 Task: Look for space in Creil, France from 5th June, 2023 to 16th June, 2023 for 2 adults in price range Rs.14000 to Rs.18000. Place can be entire place with 1  bedroom having 1 bed and 1 bathroom. Property type can be house, flat, guest house, hotel. Amenities needed are: wifi, washing machine. Booking option can be shelf check-in. Required host language is English.
Action: Mouse moved to (385, 98)
Screenshot: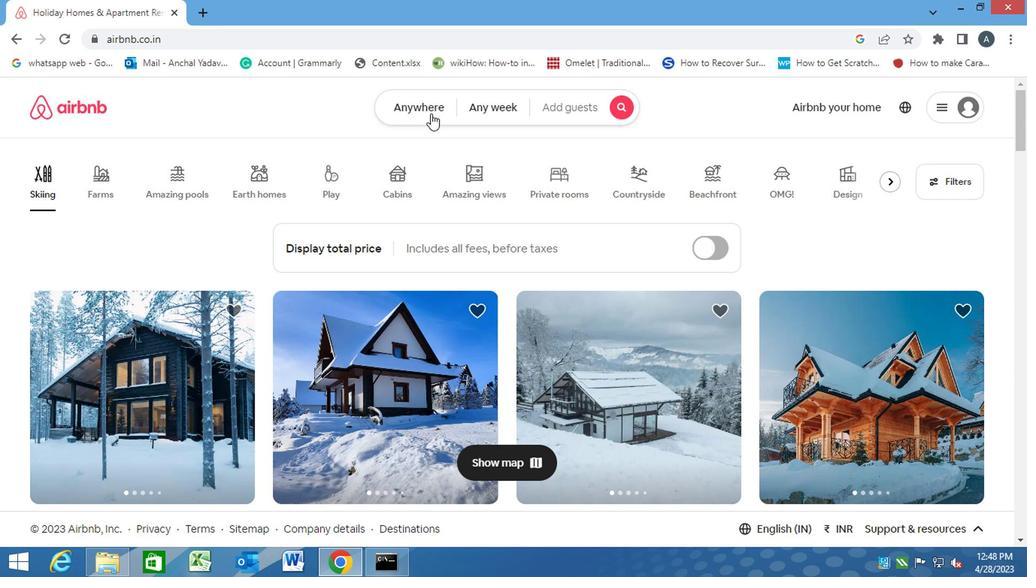 
Action: Mouse pressed left at (385, 98)
Screenshot: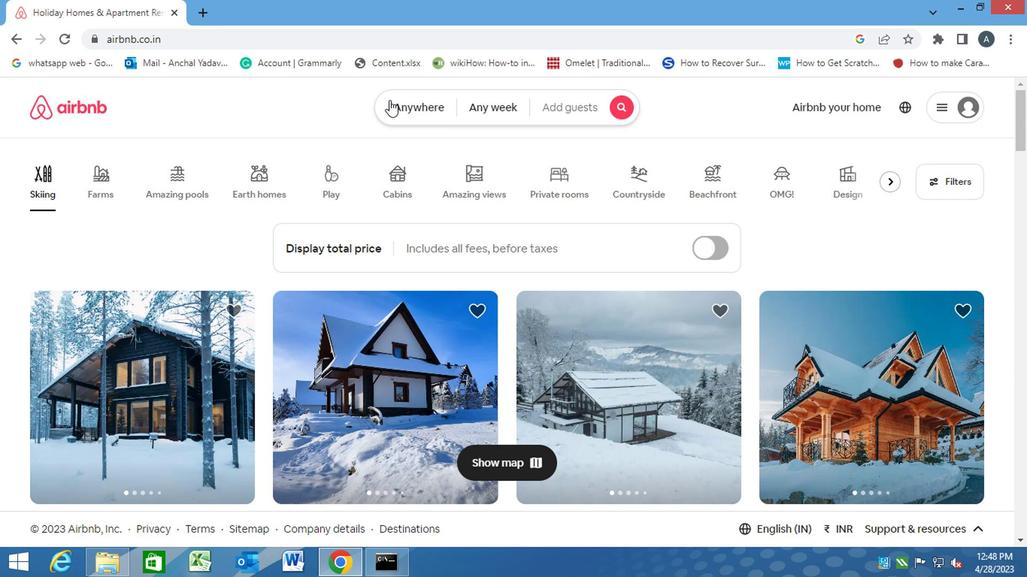 
Action: Mouse moved to (404, 150)
Screenshot: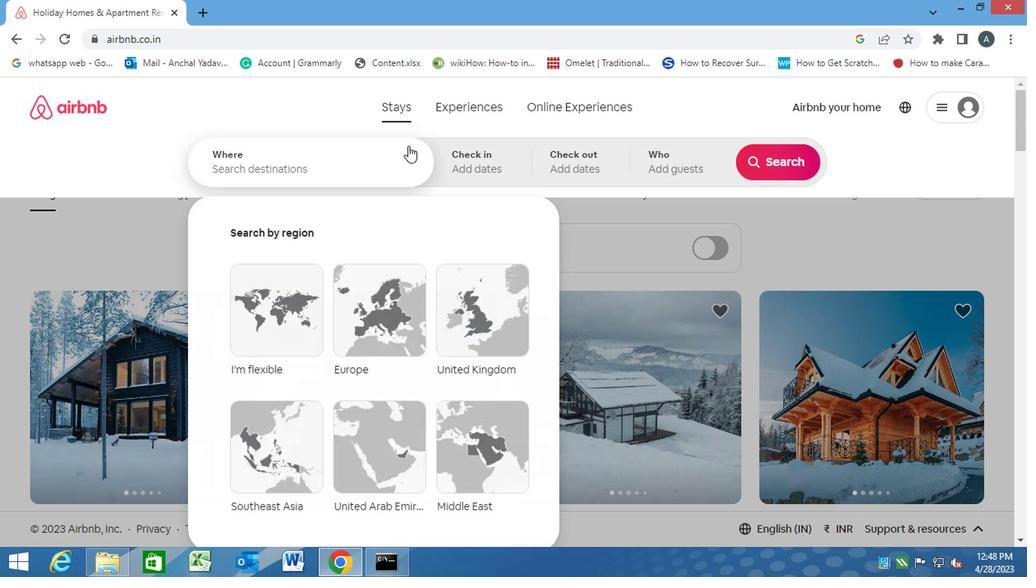 
Action: Mouse pressed left at (404, 150)
Screenshot: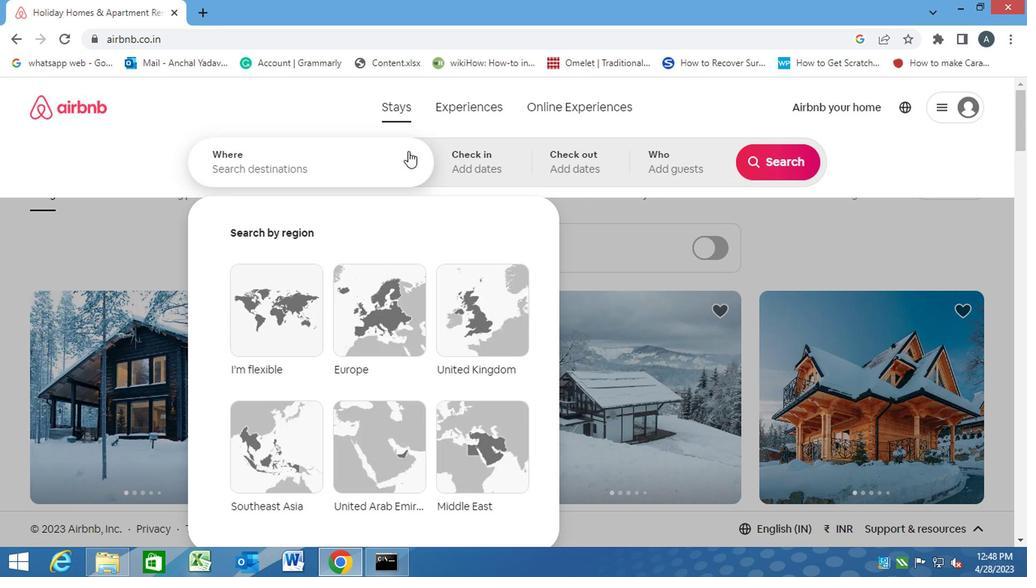 
Action: Key pressed c<Key.caps_lock>reil,<Key.space><Key.caps_lock>f<Key.caps_lock>rance<Key.enter>
Screenshot: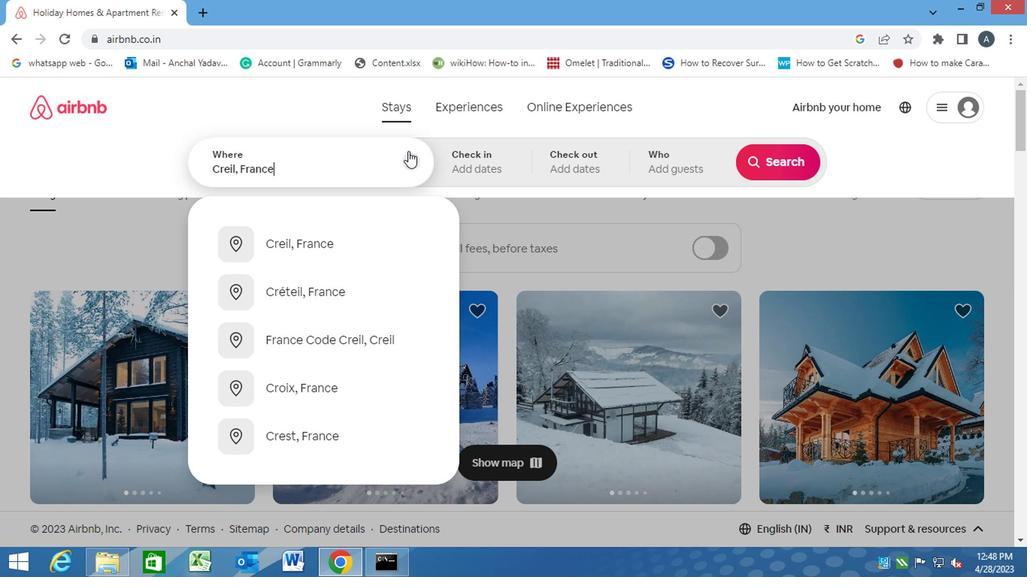 
Action: Mouse moved to (757, 287)
Screenshot: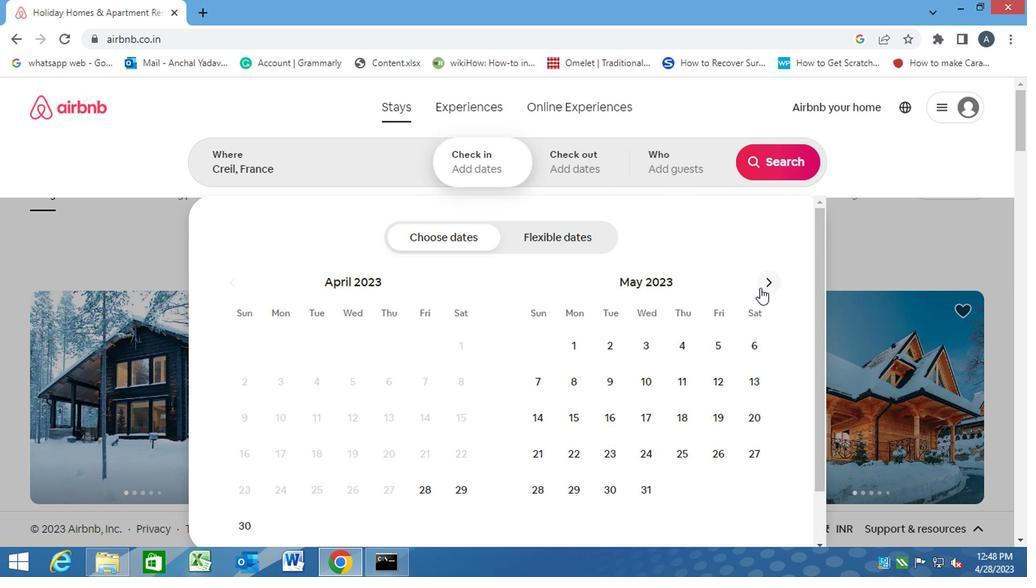 
Action: Mouse pressed left at (757, 287)
Screenshot: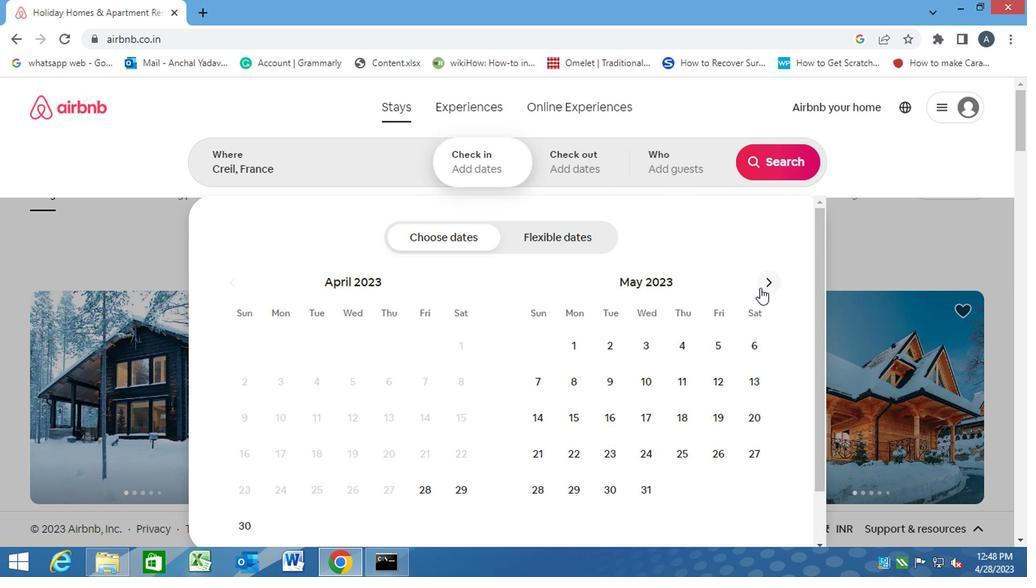 
Action: Mouse moved to (574, 380)
Screenshot: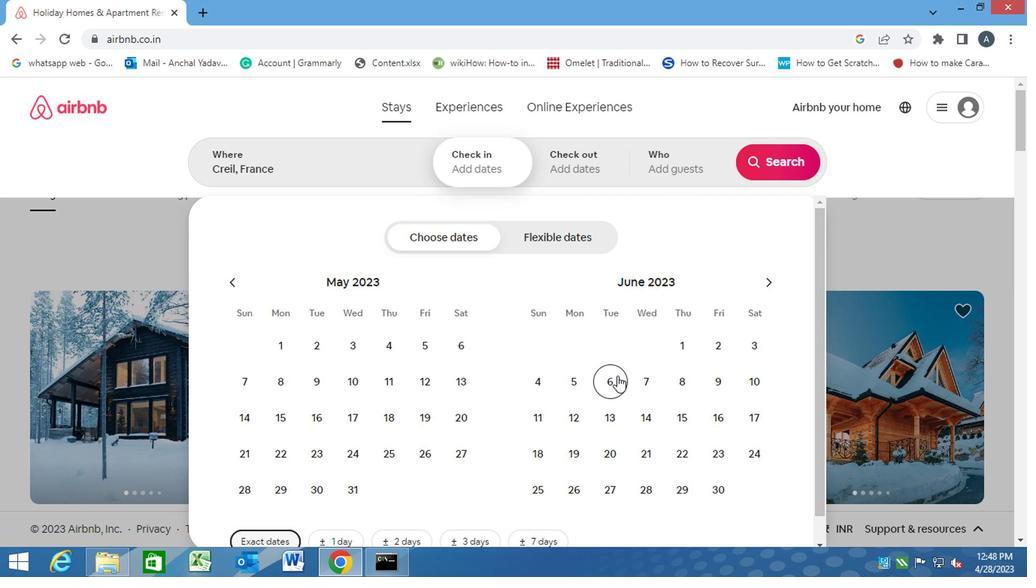 
Action: Mouse pressed left at (574, 380)
Screenshot: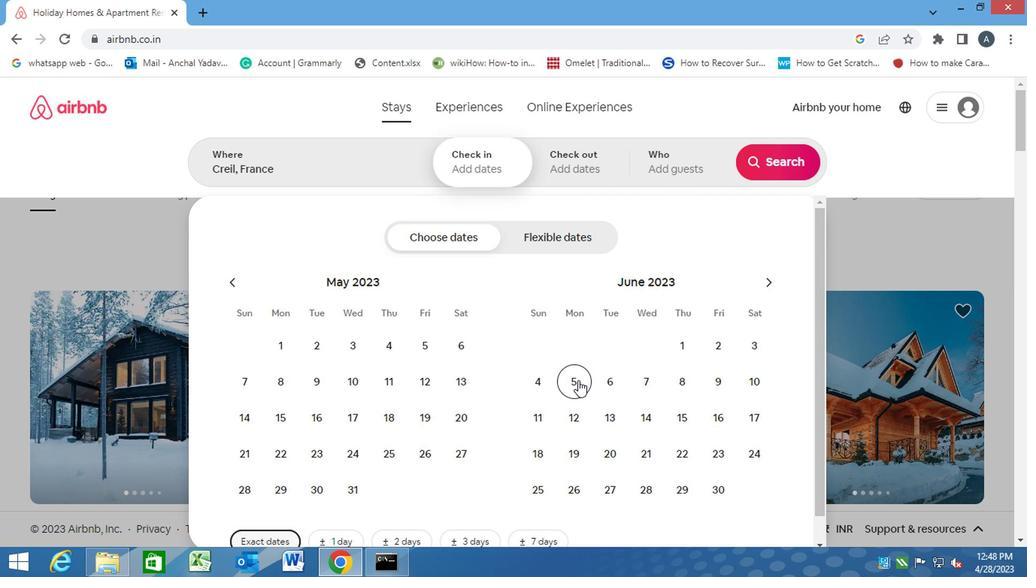 
Action: Mouse moved to (703, 416)
Screenshot: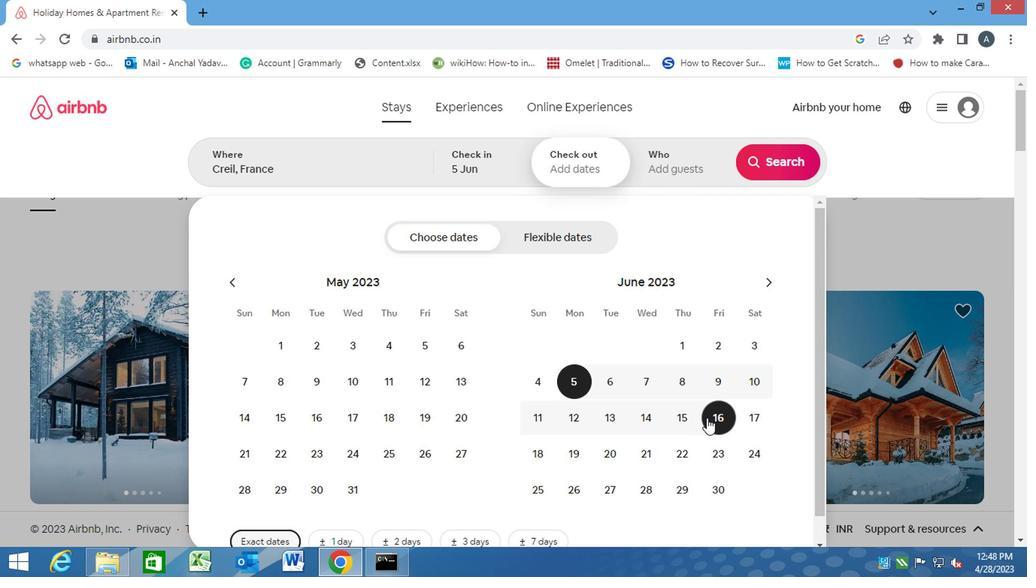 
Action: Mouse pressed left at (703, 416)
Screenshot: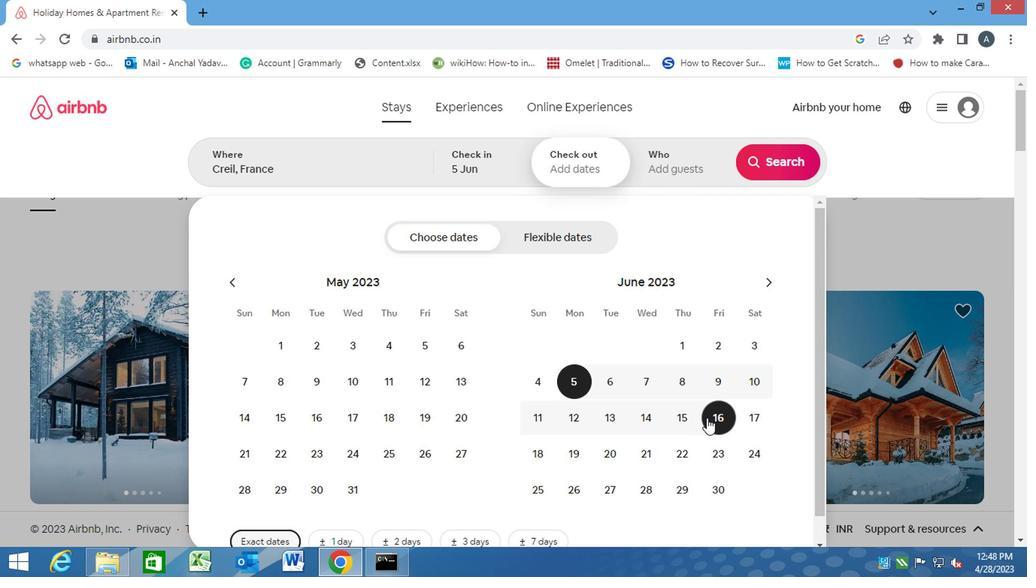 
Action: Mouse moved to (659, 157)
Screenshot: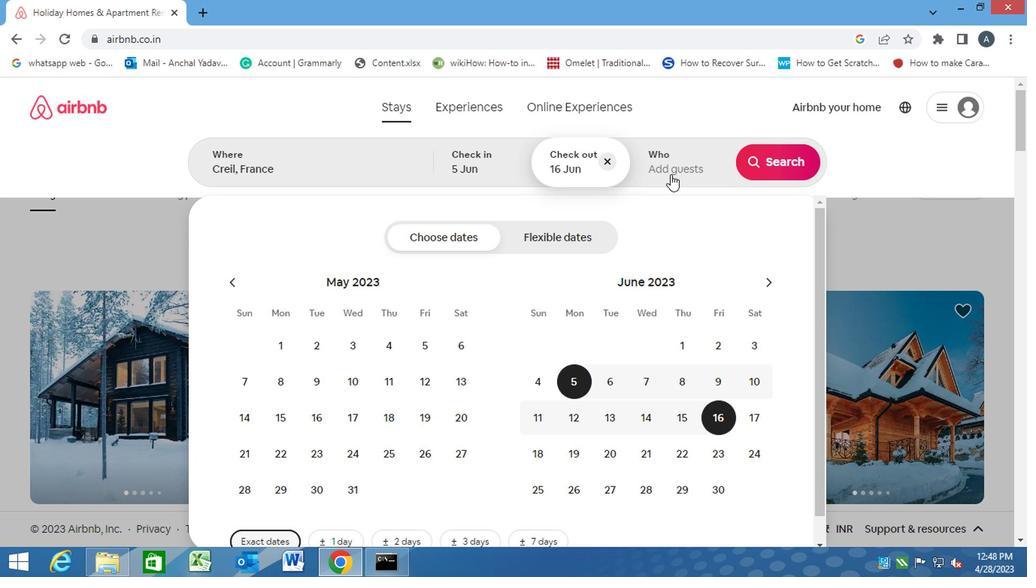 
Action: Mouse pressed left at (659, 157)
Screenshot: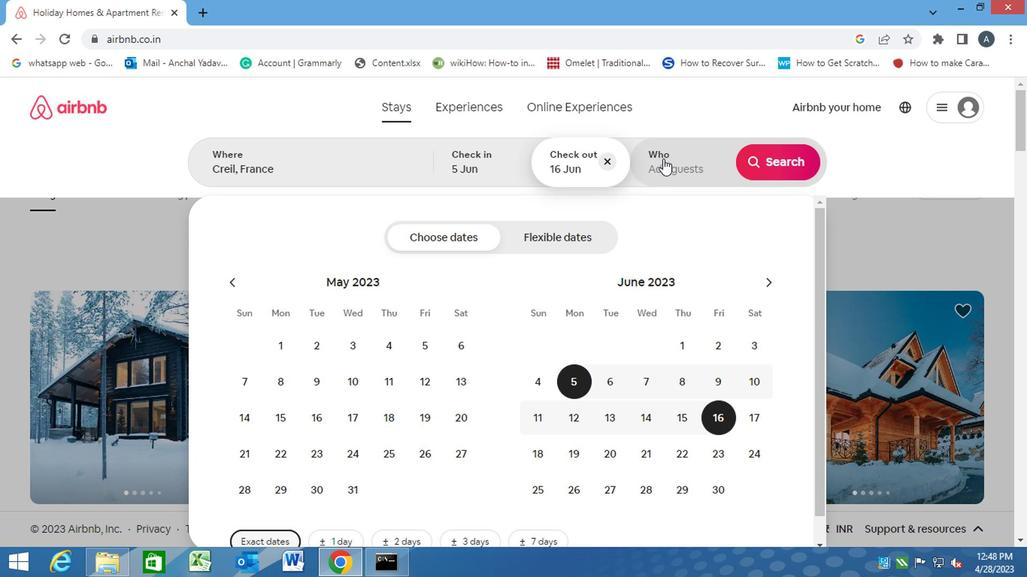 
Action: Mouse moved to (784, 231)
Screenshot: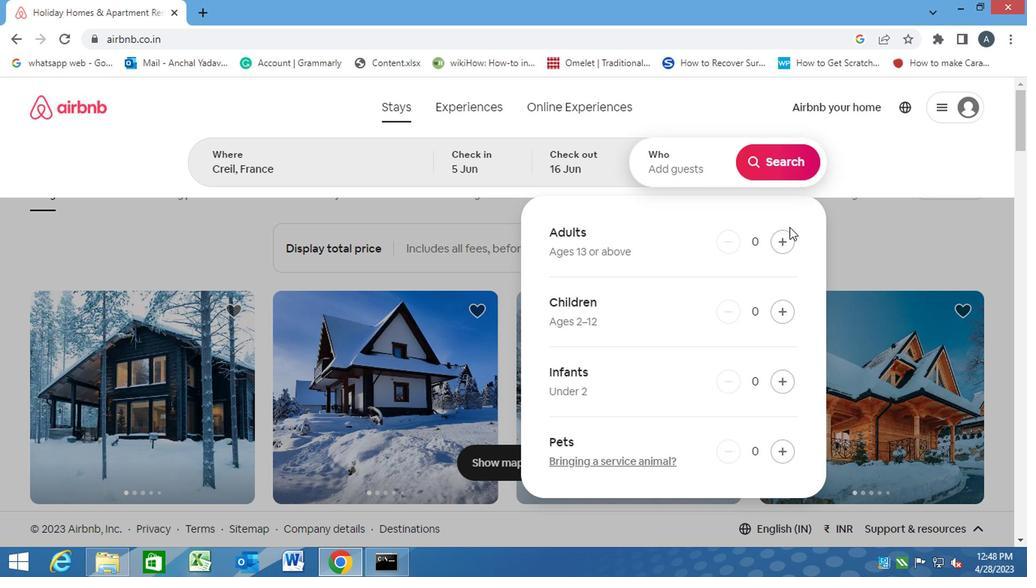 
Action: Mouse pressed left at (784, 231)
Screenshot: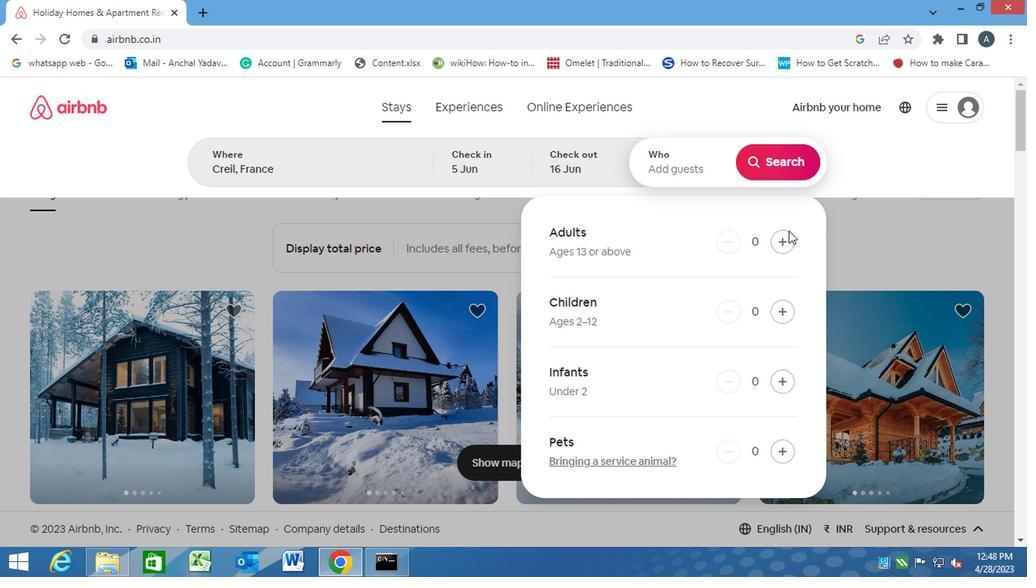 
Action: Mouse moved to (783, 232)
Screenshot: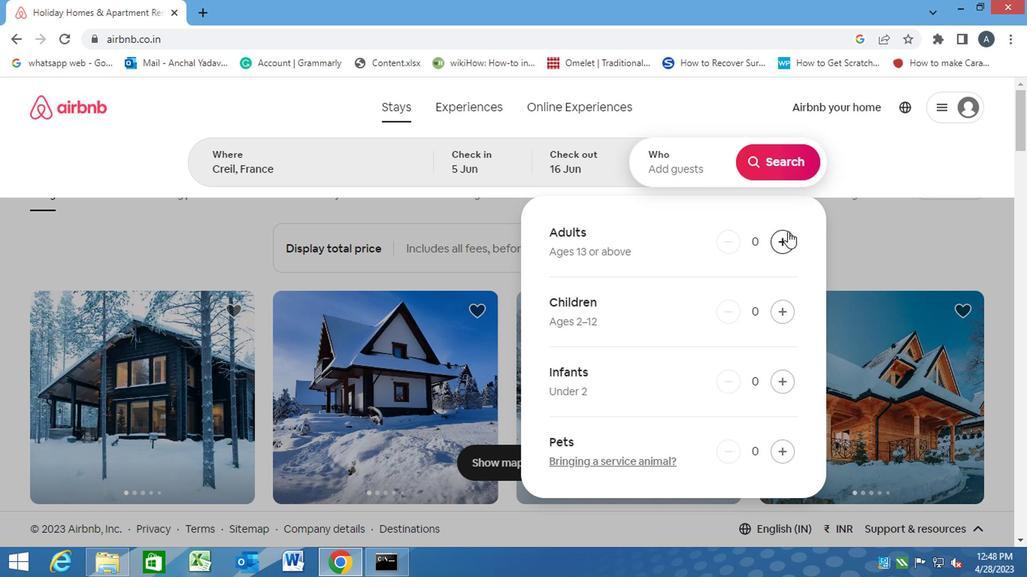 
Action: Mouse pressed left at (783, 232)
Screenshot: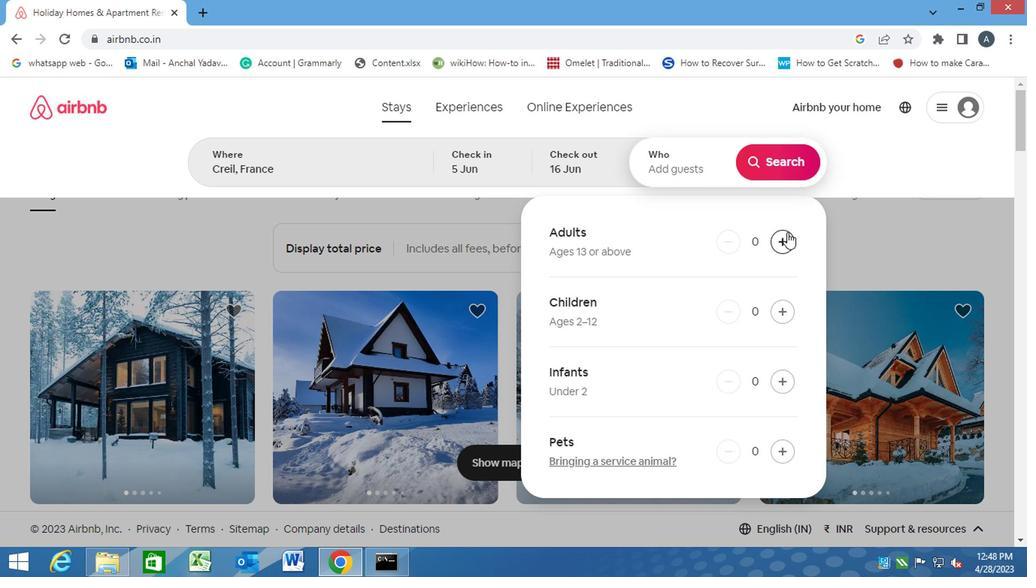 
Action: Mouse moved to (773, 166)
Screenshot: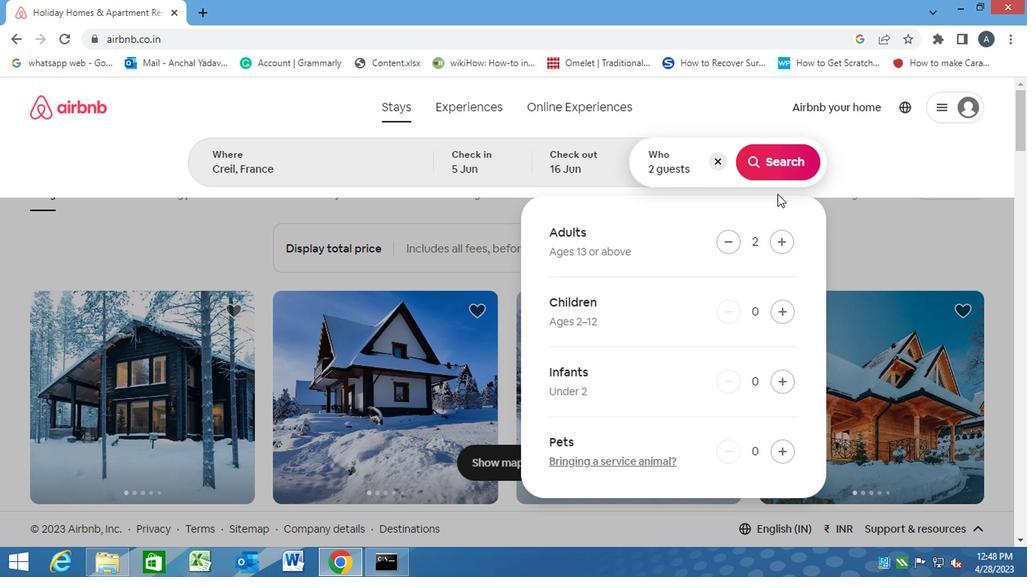 
Action: Mouse pressed left at (773, 166)
Screenshot: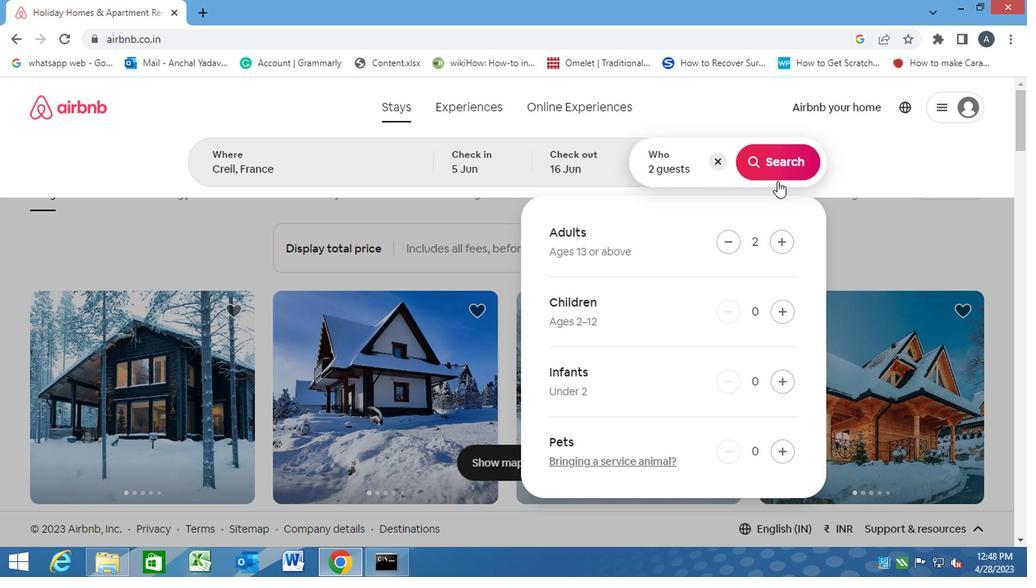 
Action: Mouse moved to (955, 157)
Screenshot: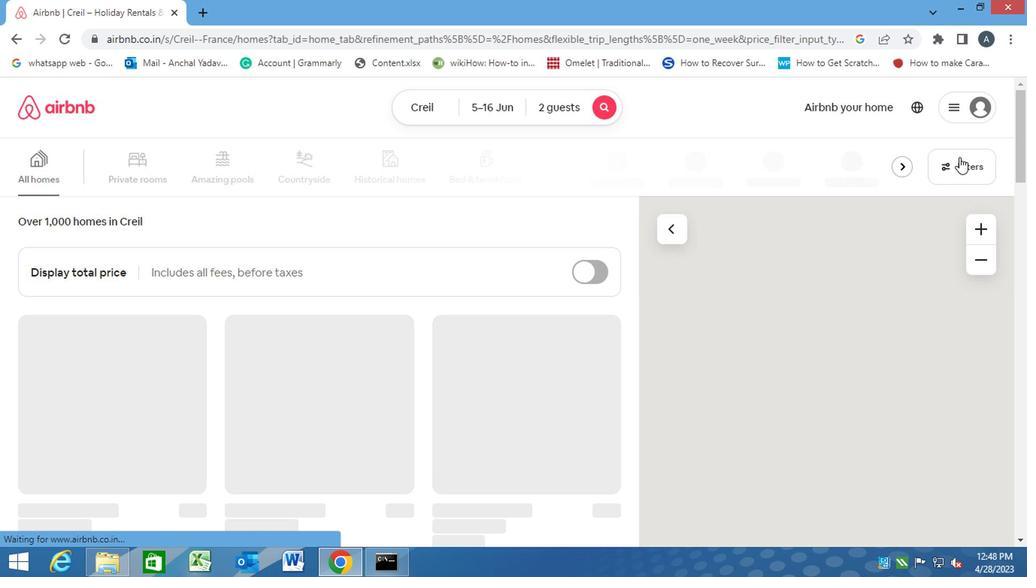 
Action: Mouse pressed left at (955, 157)
Screenshot: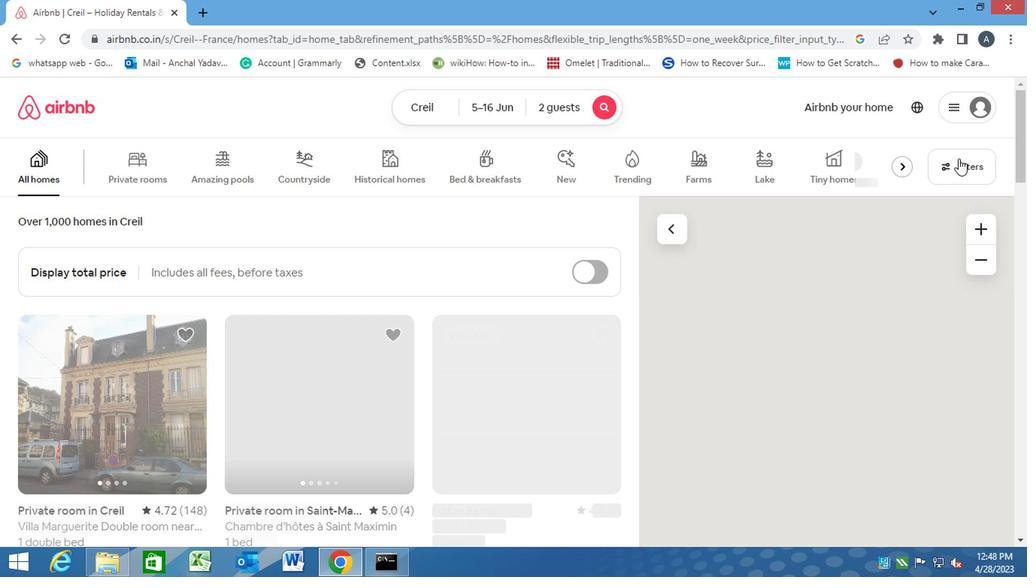 
Action: Mouse moved to (345, 313)
Screenshot: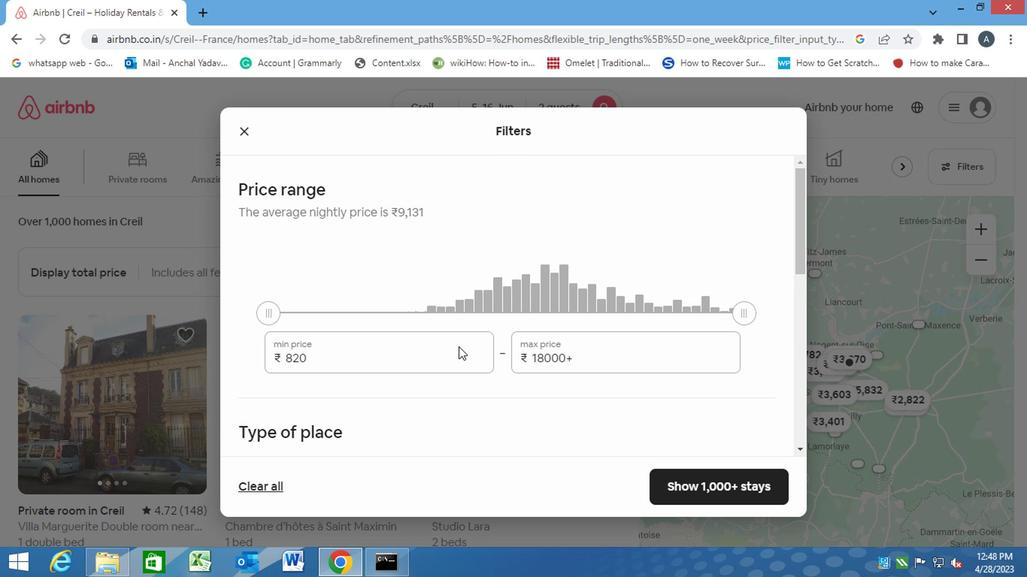 
Action: Mouse scrolled (454, 346) with delta (0, 0)
Screenshot: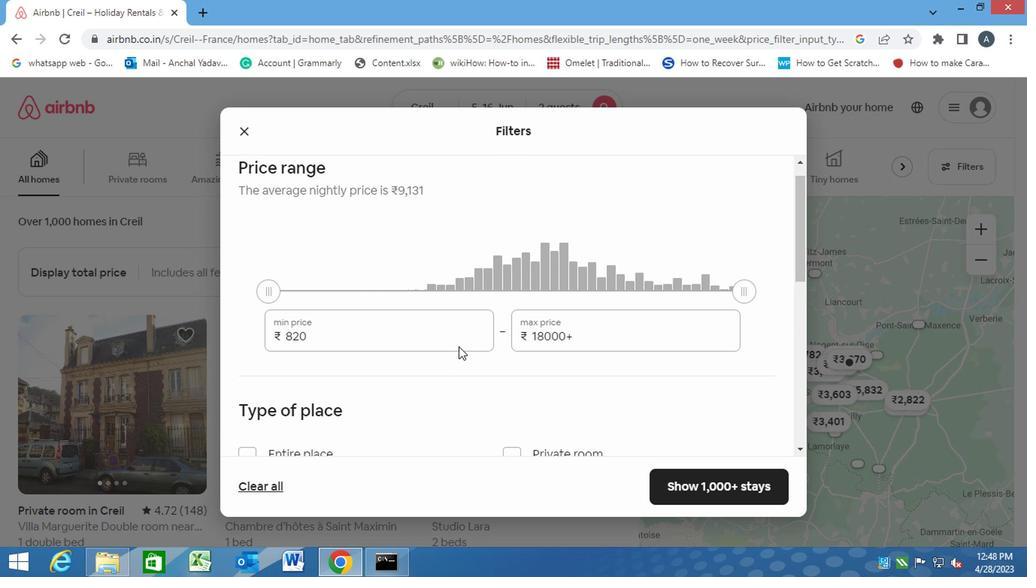 
Action: Mouse moved to (313, 214)
Screenshot: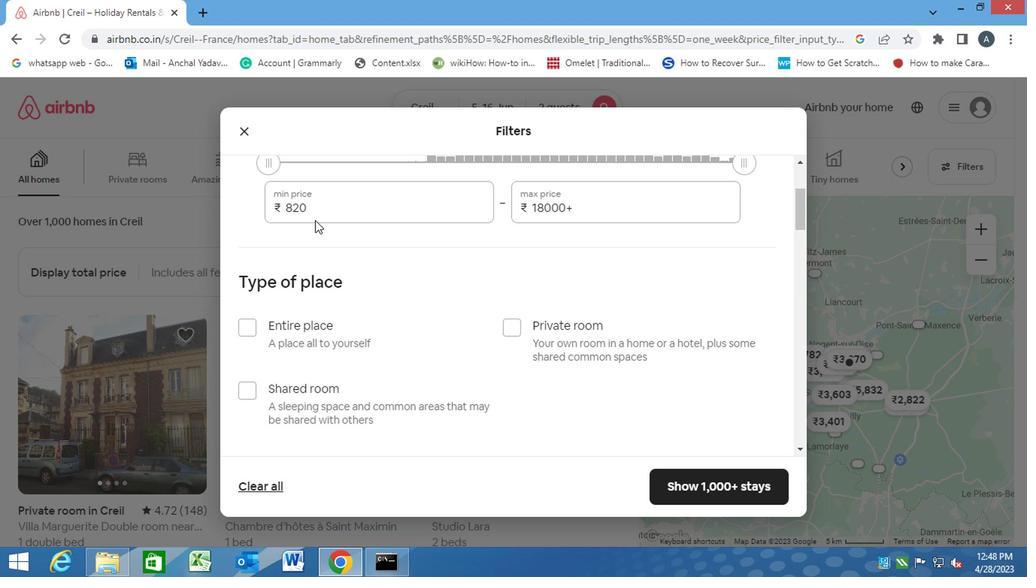 
Action: Mouse pressed left at (313, 214)
Screenshot: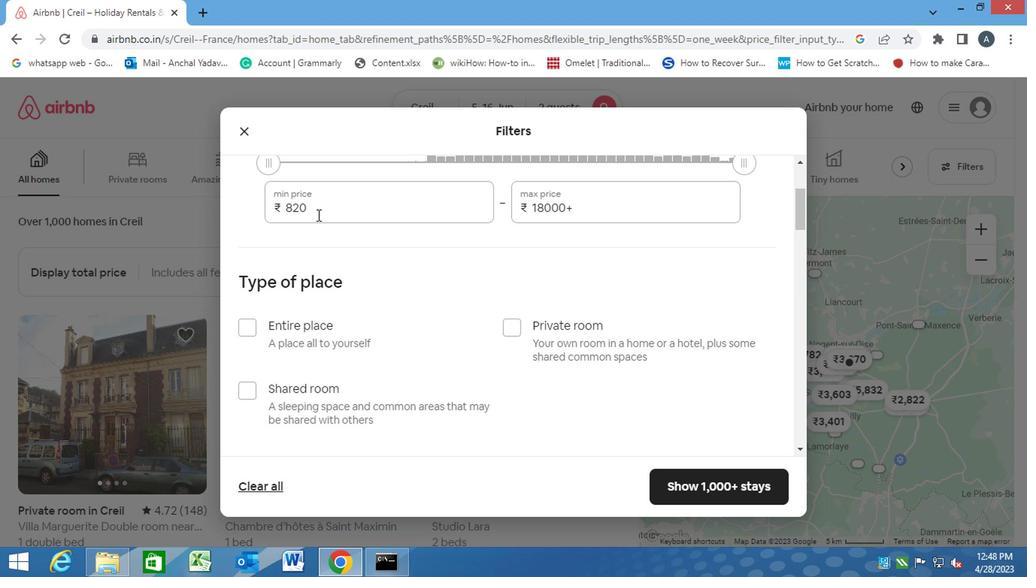 
Action: Mouse moved to (268, 214)
Screenshot: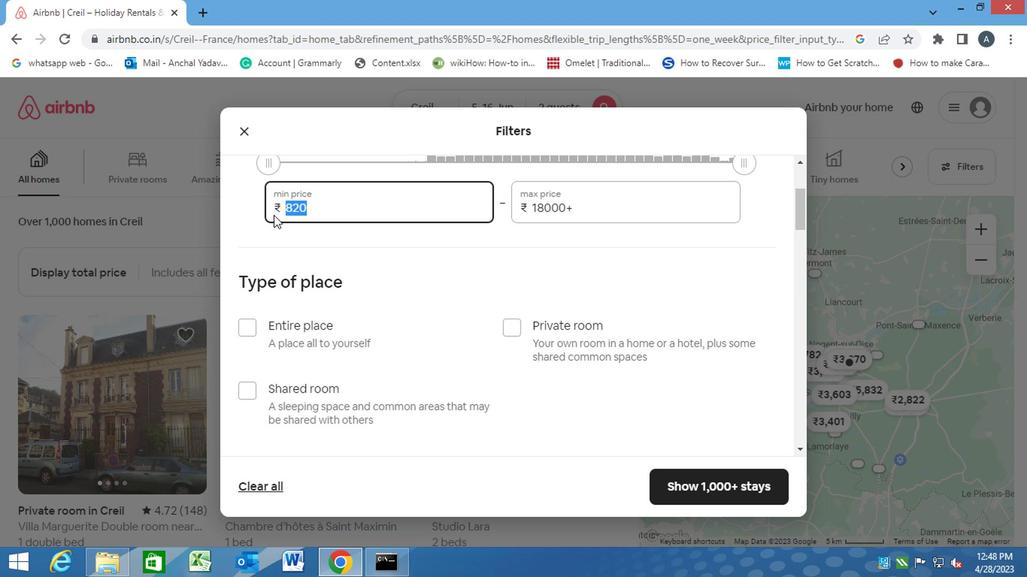 
Action: Key pressed 1
Screenshot: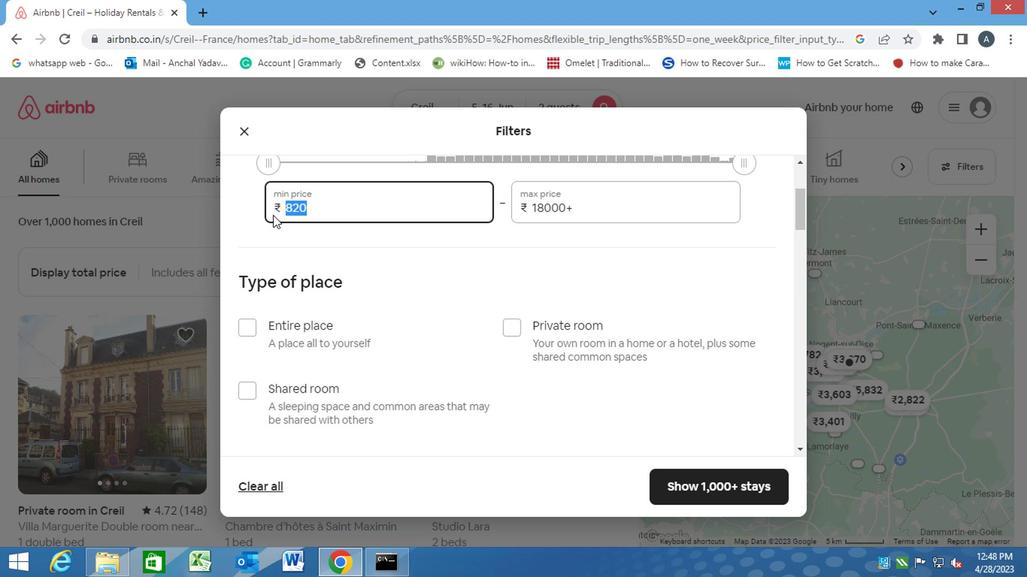 
Action: Mouse moved to (267, 214)
Screenshot: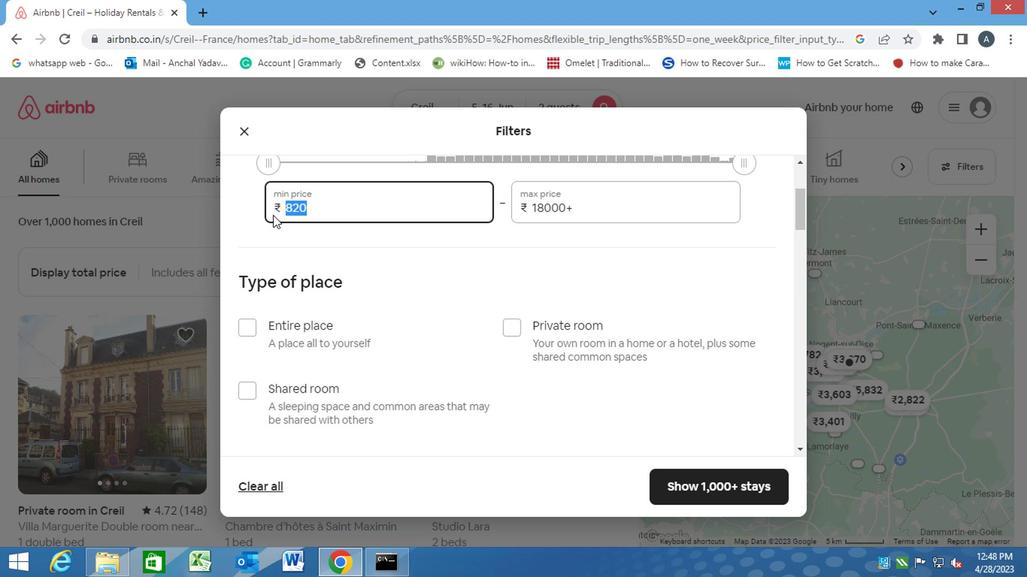 
Action: Key pressed 4000<Key.tab><Key.backspace><Key.backspace><Key.backspace><Key.backspace><Key.backspace><Key.backspace><Key.backspace><Key.backspace><Key.backspace><Key.backspace><Key.backspace><Key.backspace><Key.backspace><Key.backspace><Key.backspace><Key.backspace>18000
Screenshot: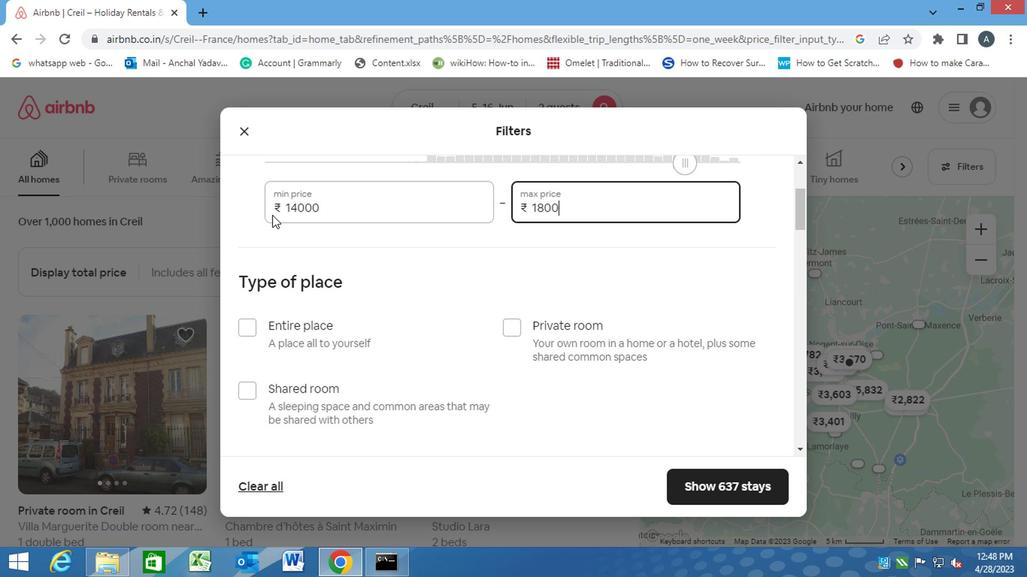 
Action: Mouse moved to (315, 280)
Screenshot: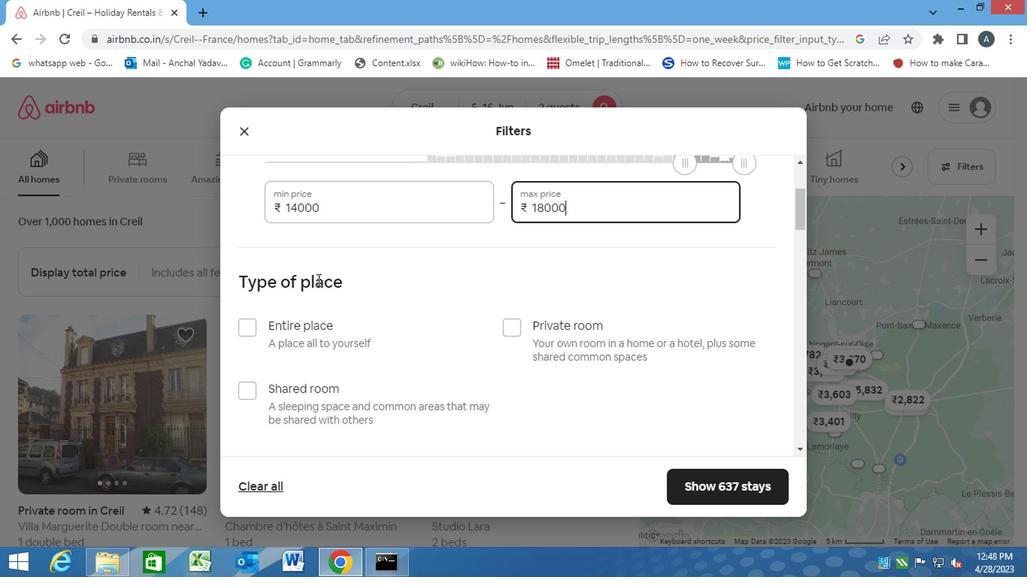 
Action: Mouse scrolled (315, 279) with delta (0, 0)
Screenshot: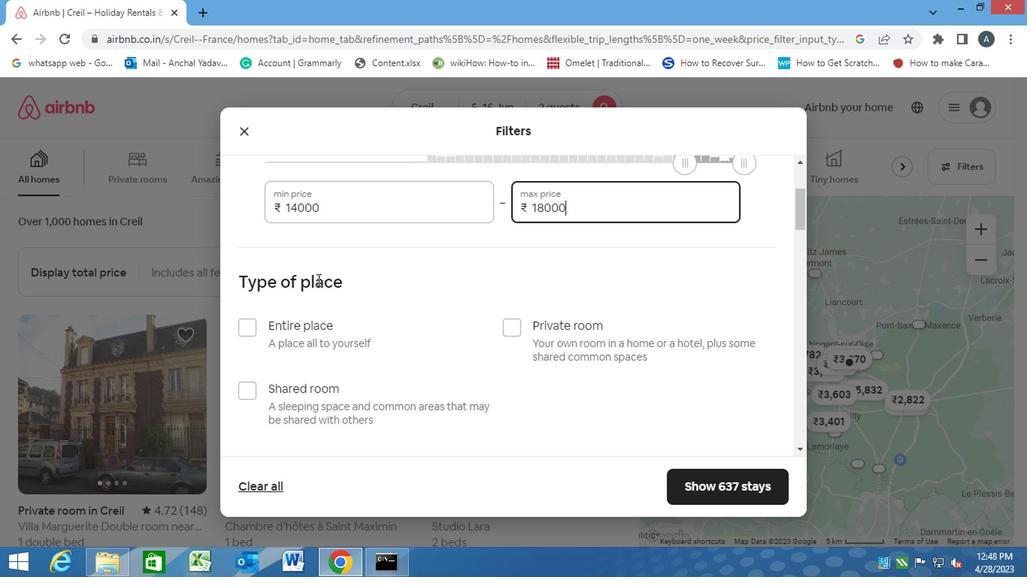 
Action: Mouse moved to (234, 254)
Screenshot: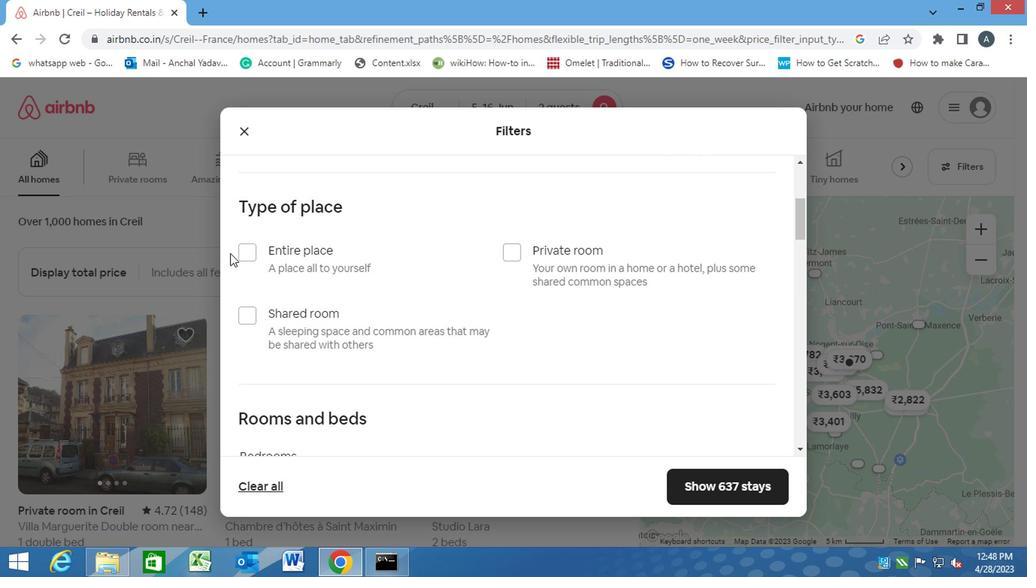 
Action: Mouse pressed left at (234, 254)
Screenshot: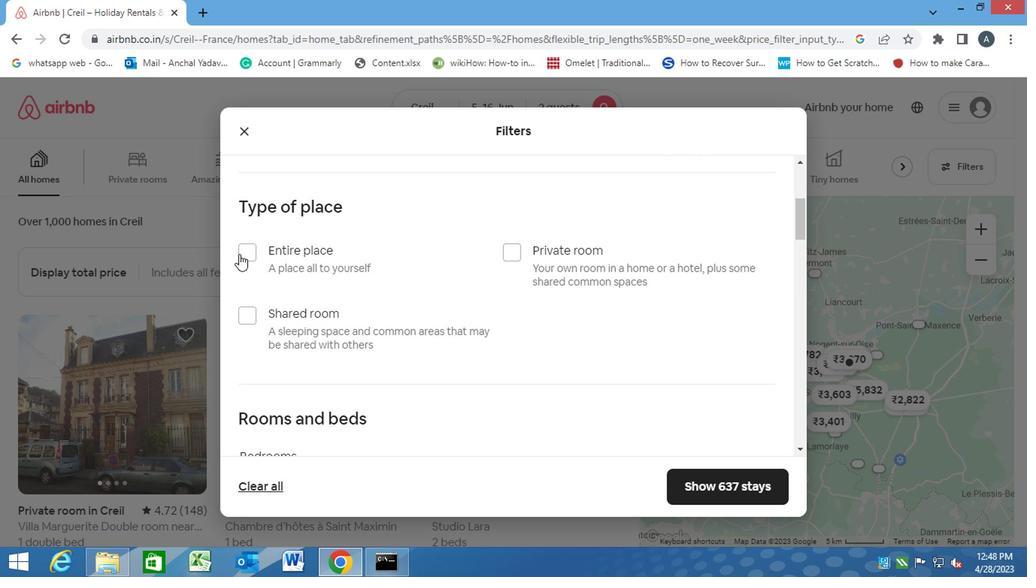 
Action: Mouse moved to (311, 287)
Screenshot: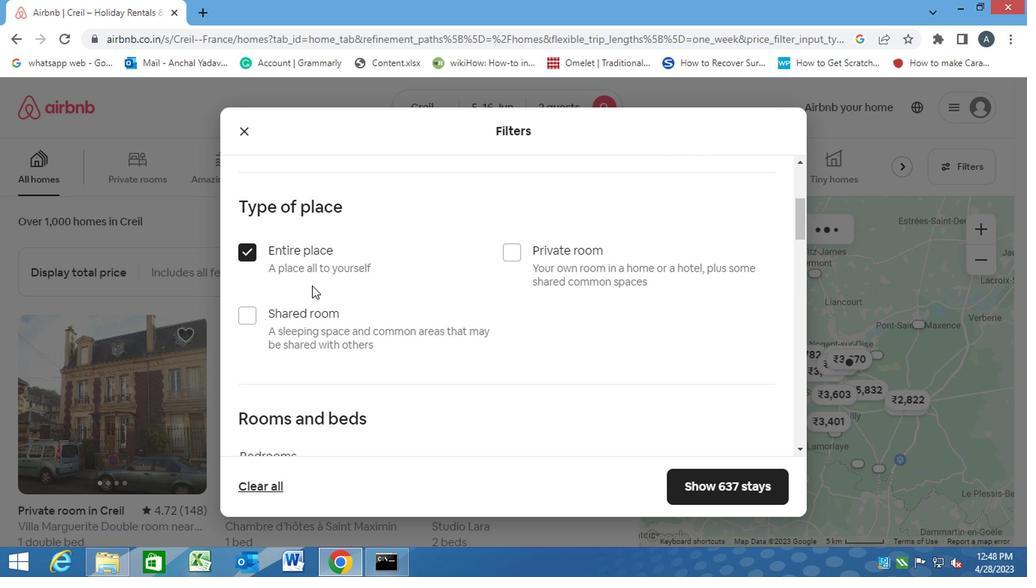 
Action: Mouse scrolled (311, 287) with delta (0, 0)
Screenshot: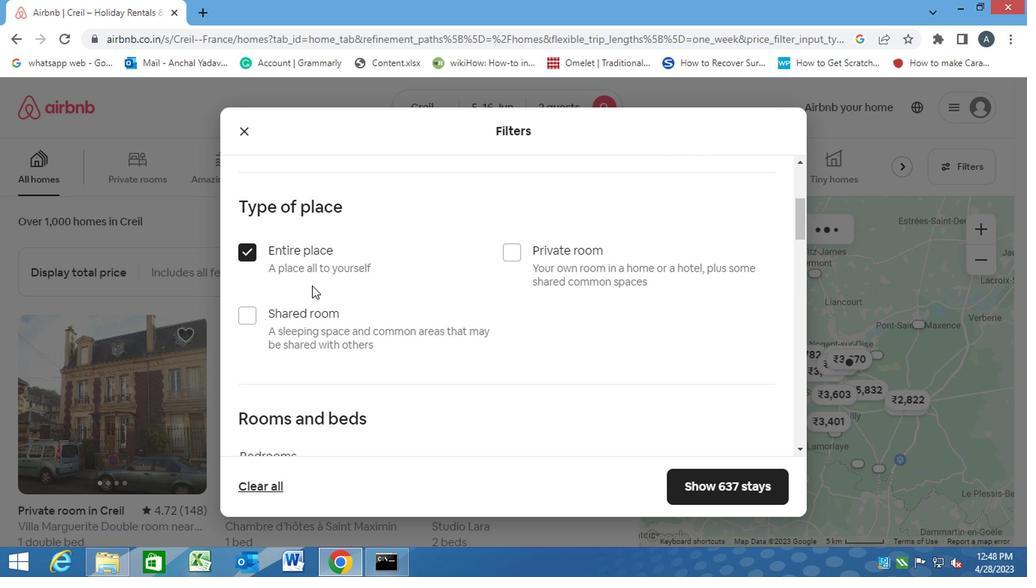 
Action: Mouse moved to (312, 290)
Screenshot: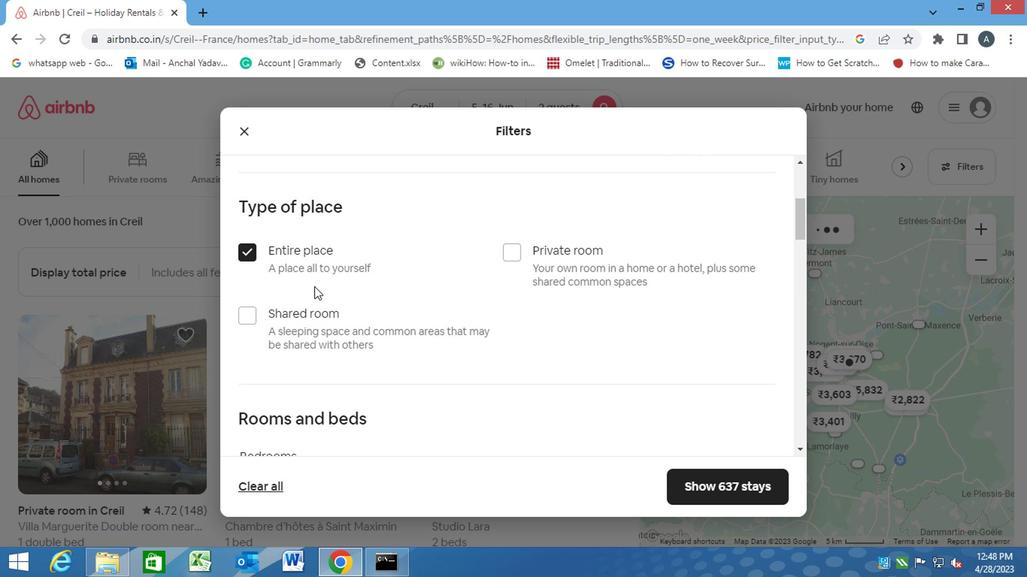 
Action: Mouse scrolled (312, 289) with delta (0, 0)
Screenshot: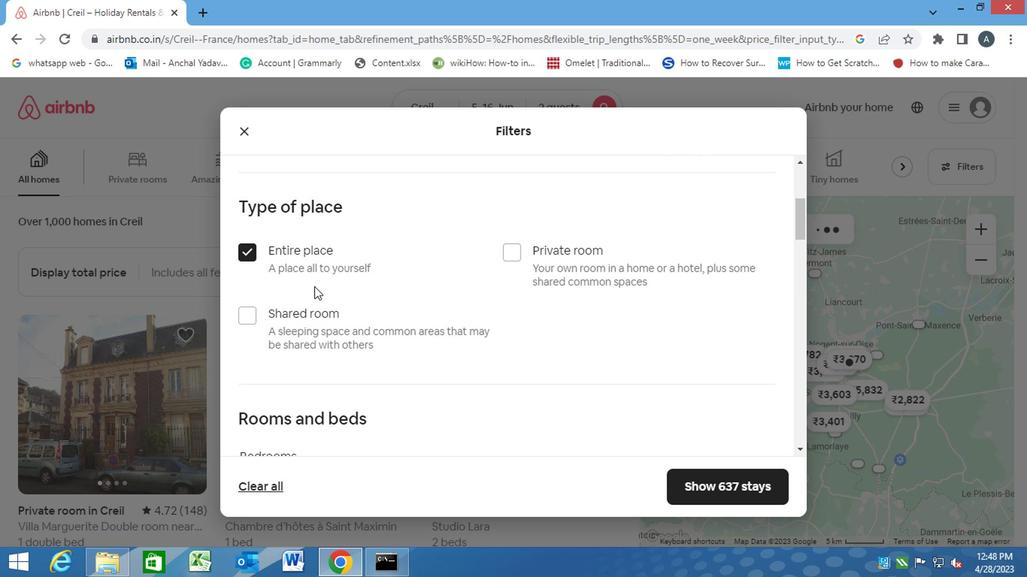 
Action: Mouse scrolled (312, 289) with delta (0, 0)
Screenshot: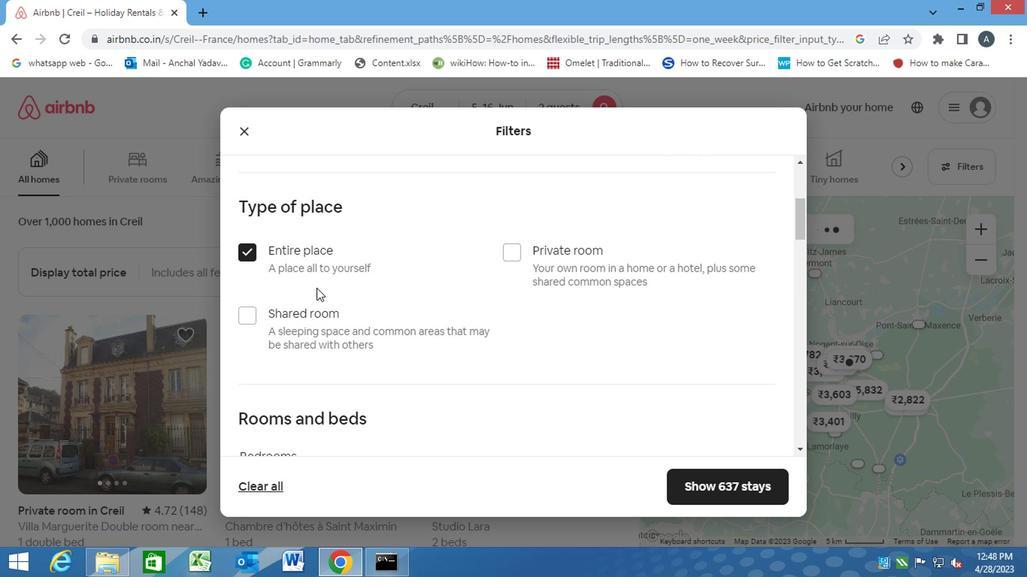 
Action: Mouse moved to (330, 271)
Screenshot: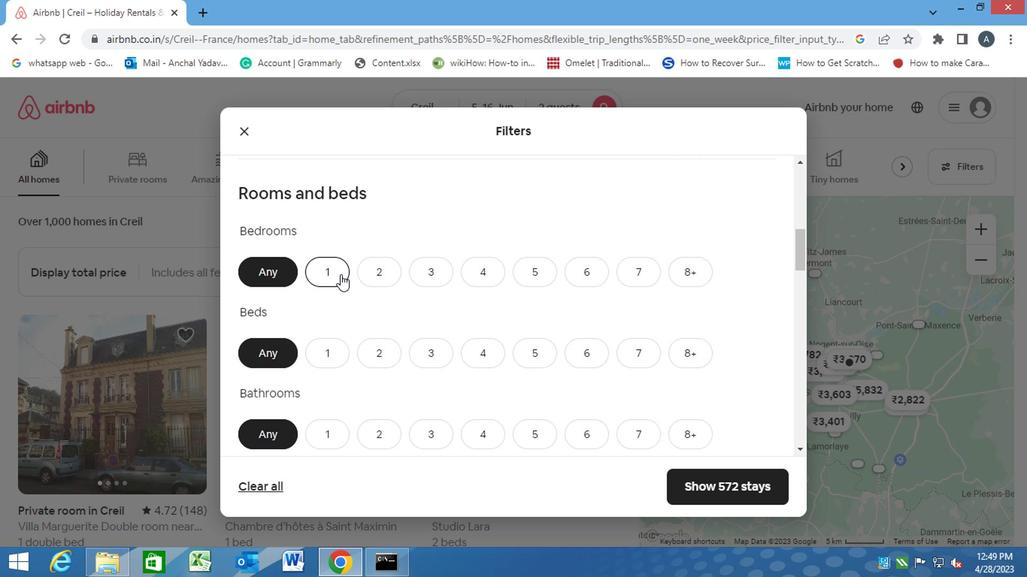 
Action: Mouse pressed left at (330, 271)
Screenshot: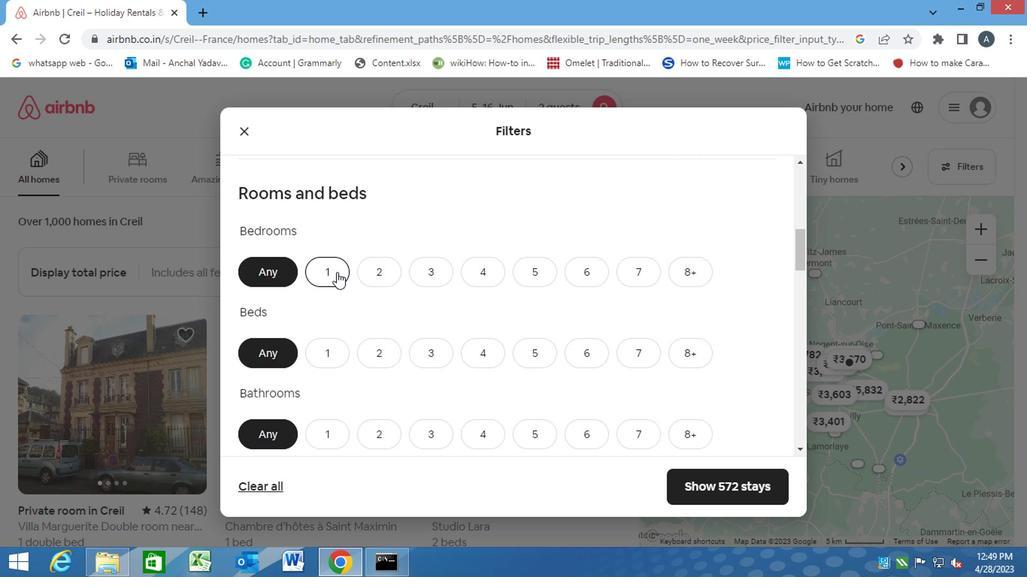 
Action: Mouse moved to (330, 349)
Screenshot: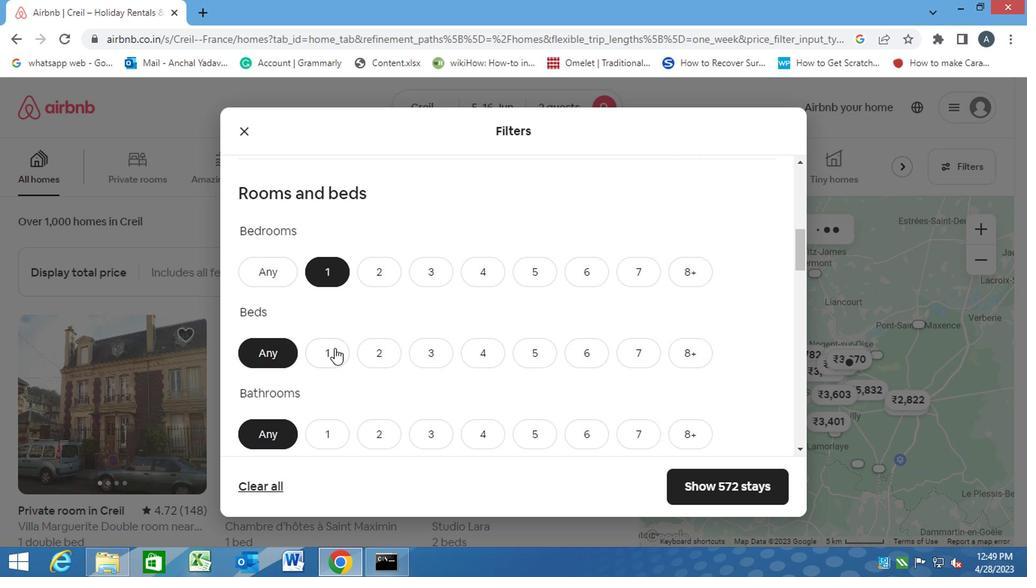 
Action: Mouse pressed left at (330, 349)
Screenshot: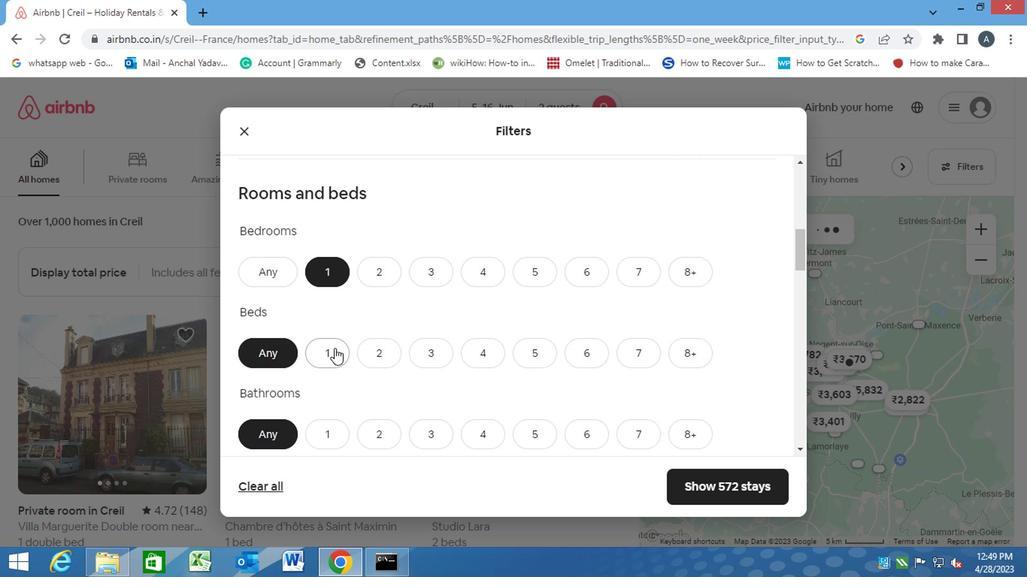 
Action: Mouse moved to (324, 436)
Screenshot: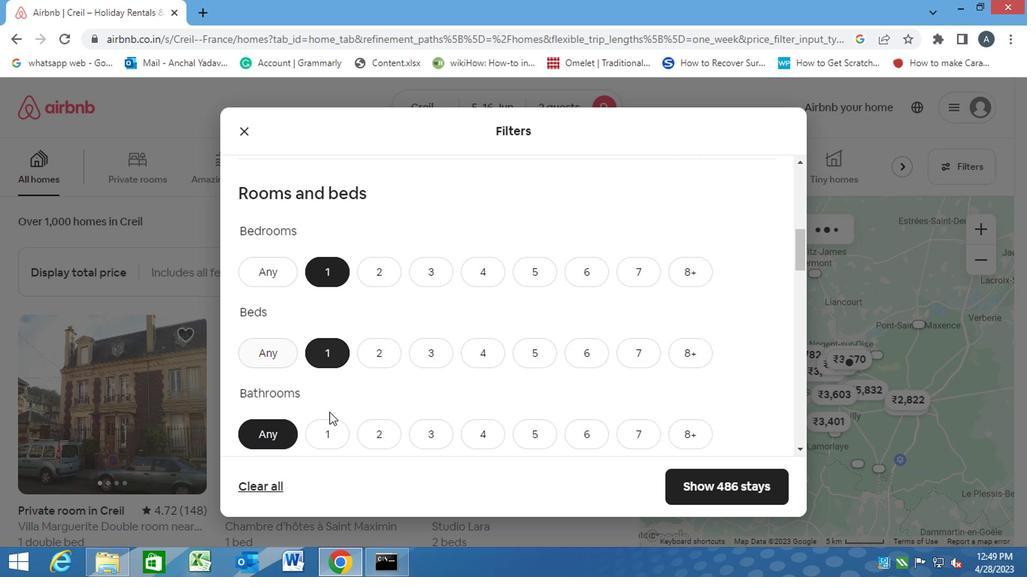 
Action: Mouse pressed left at (324, 436)
Screenshot: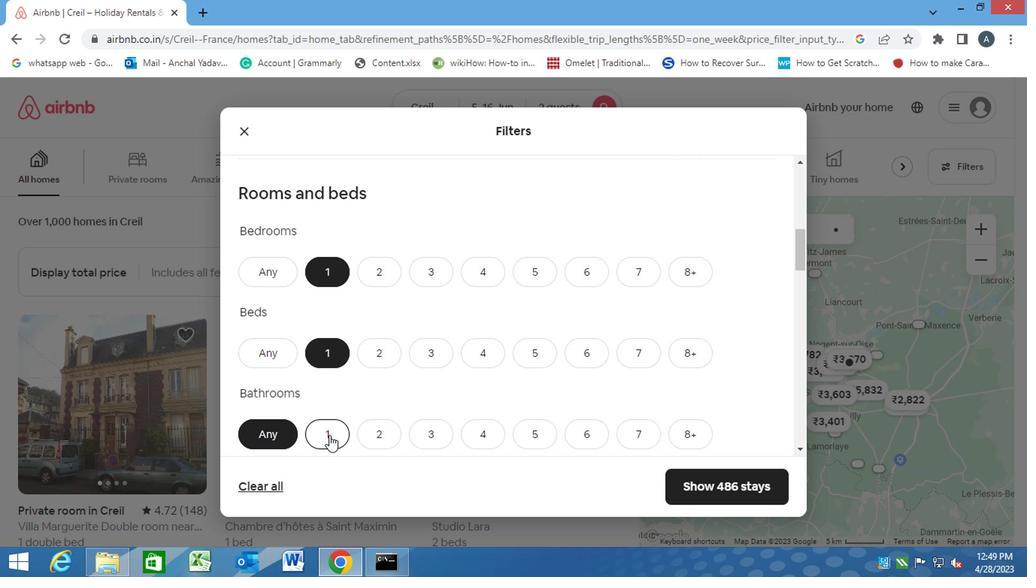 
Action: Mouse scrolled (324, 435) with delta (0, -1)
Screenshot: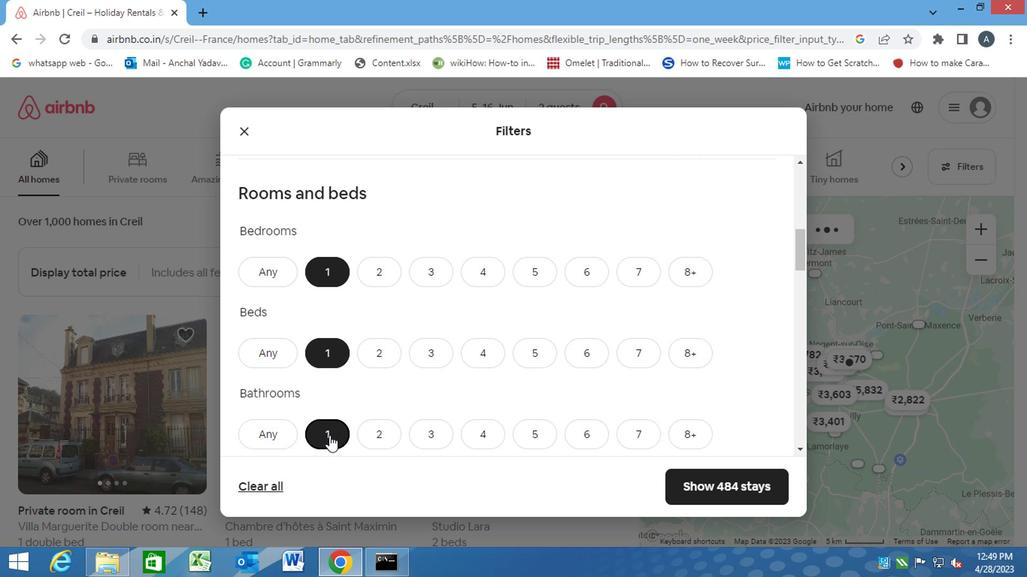 
Action: Mouse scrolled (324, 435) with delta (0, -1)
Screenshot: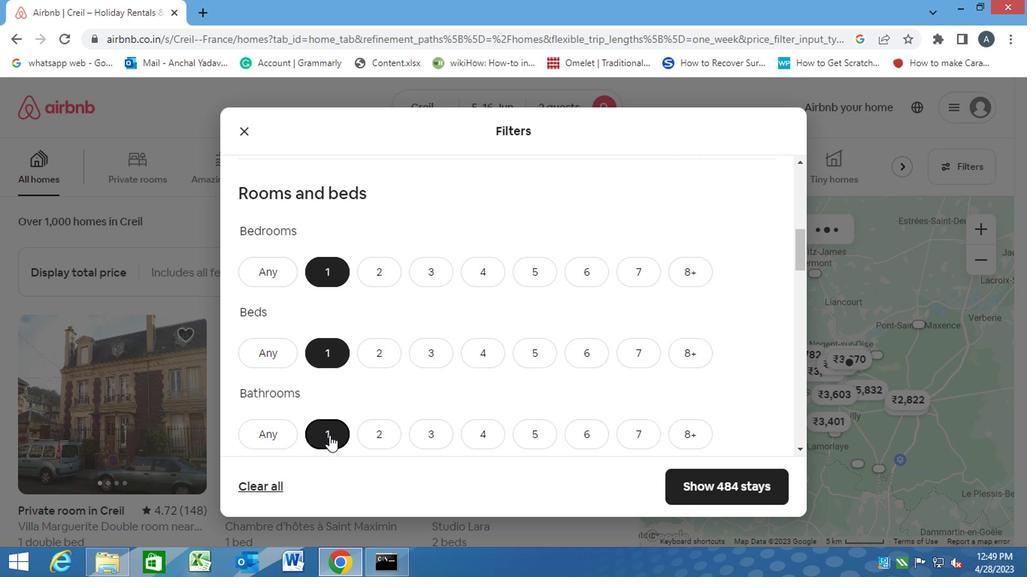 
Action: Mouse scrolled (324, 435) with delta (0, -1)
Screenshot: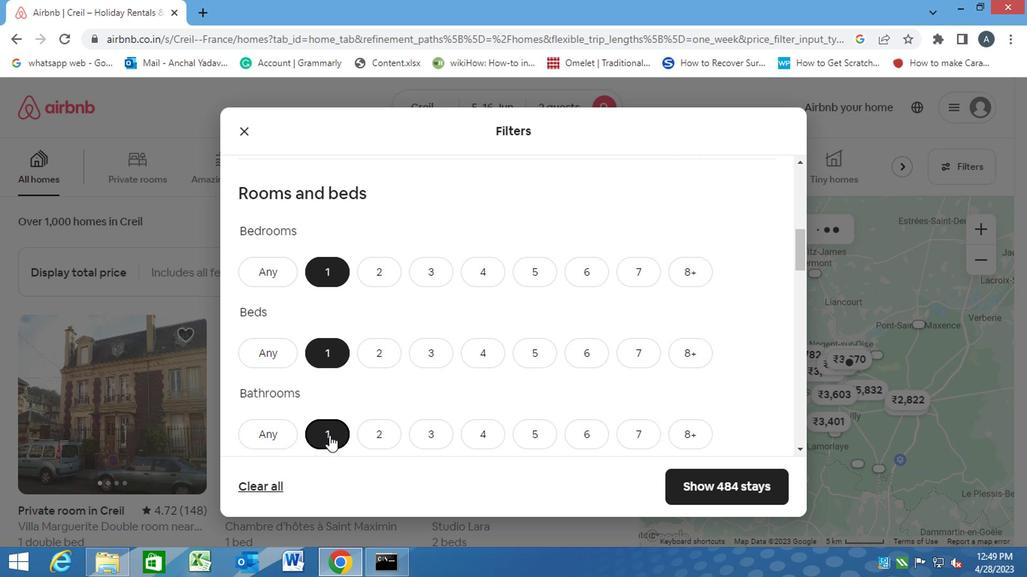 
Action: Mouse moved to (314, 346)
Screenshot: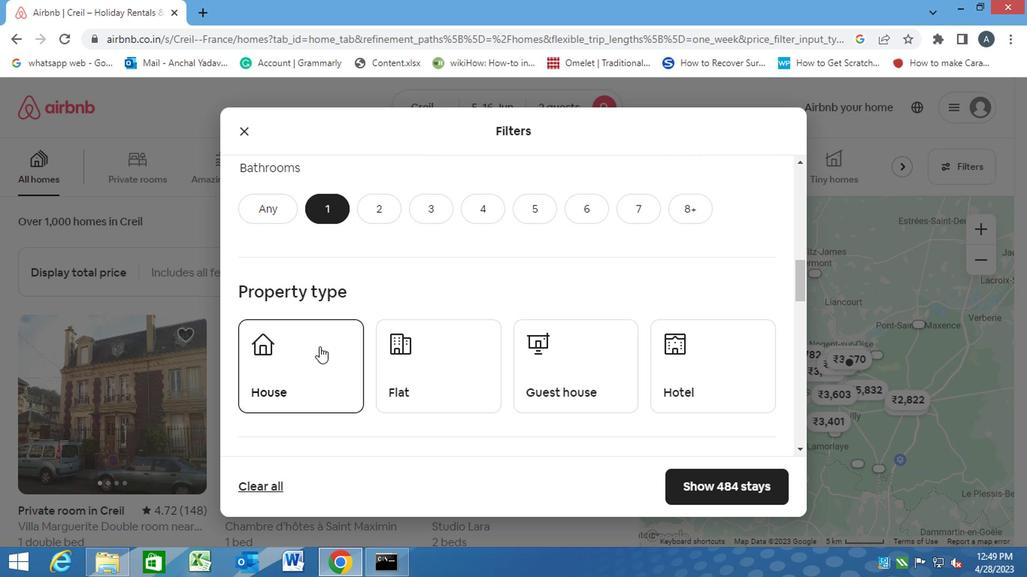 
Action: Mouse pressed left at (314, 346)
Screenshot: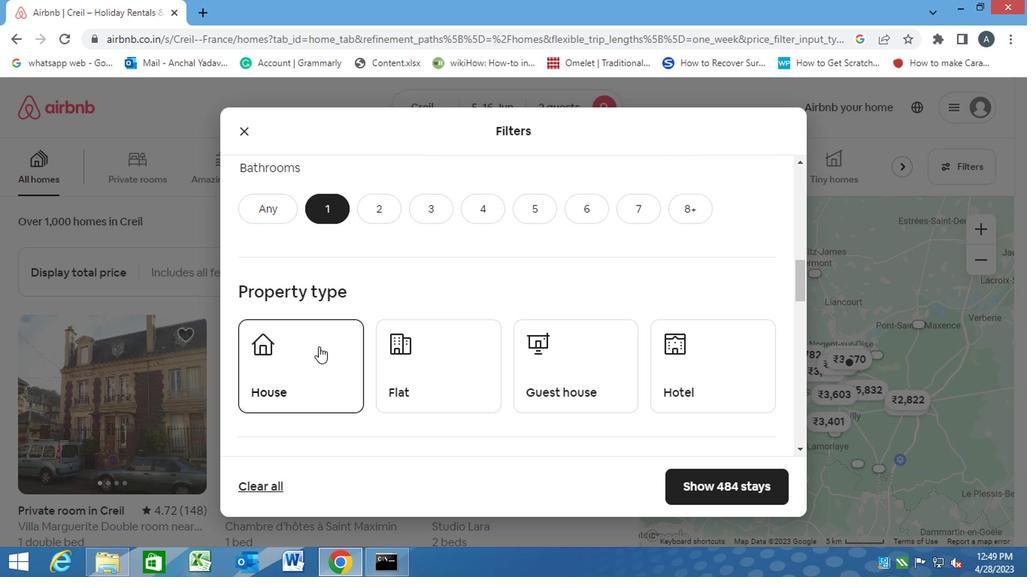 
Action: Mouse moved to (430, 355)
Screenshot: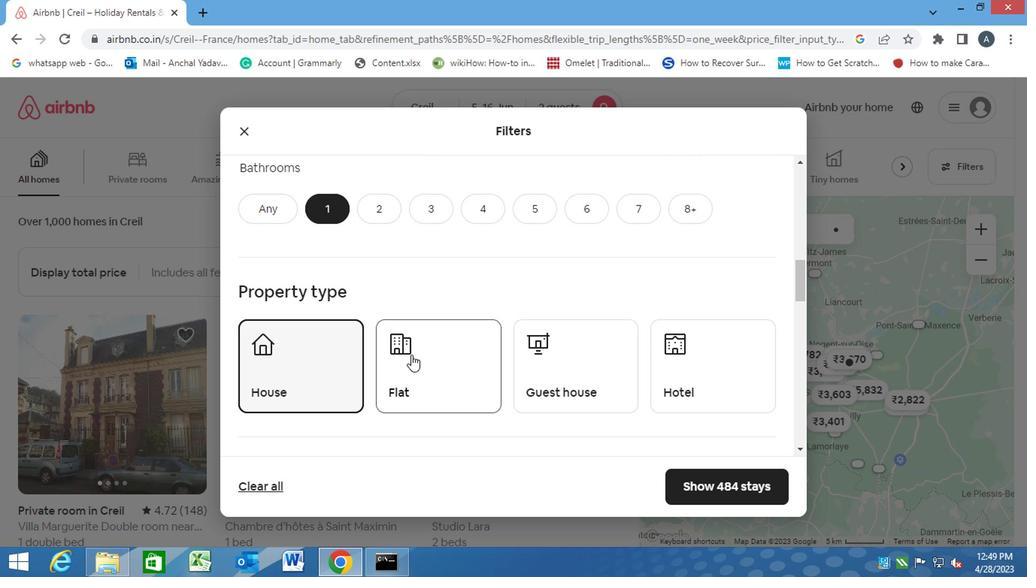 
Action: Mouse pressed left at (430, 355)
Screenshot: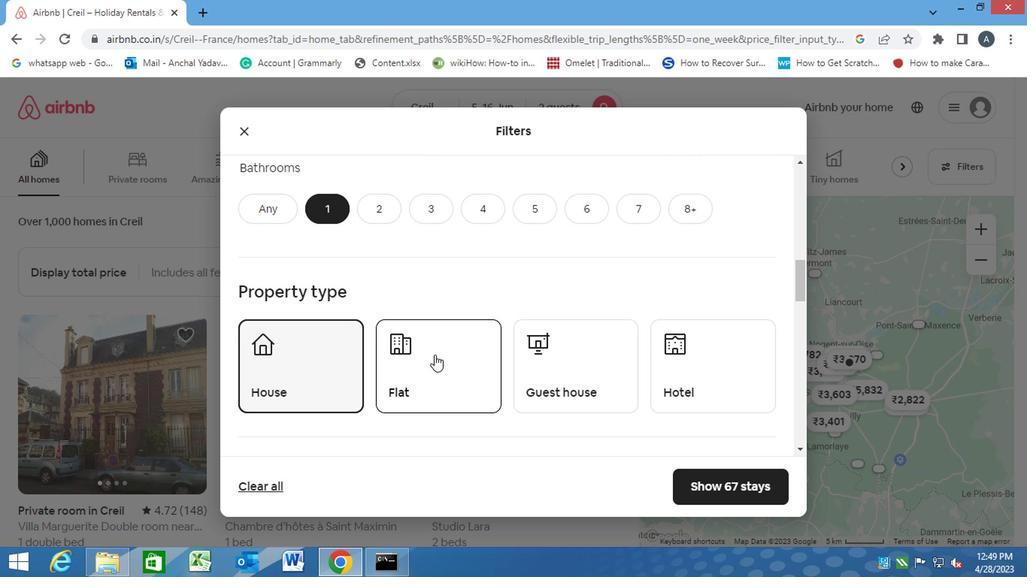 
Action: Mouse moved to (583, 364)
Screenshot: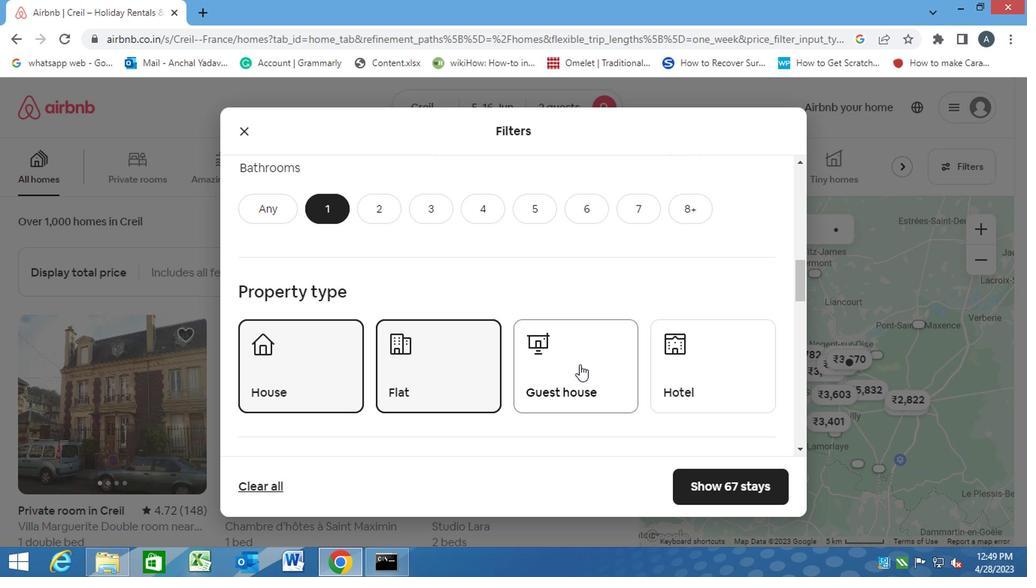 
Action: Mouse pressed left at (583, 364)
Screenshot: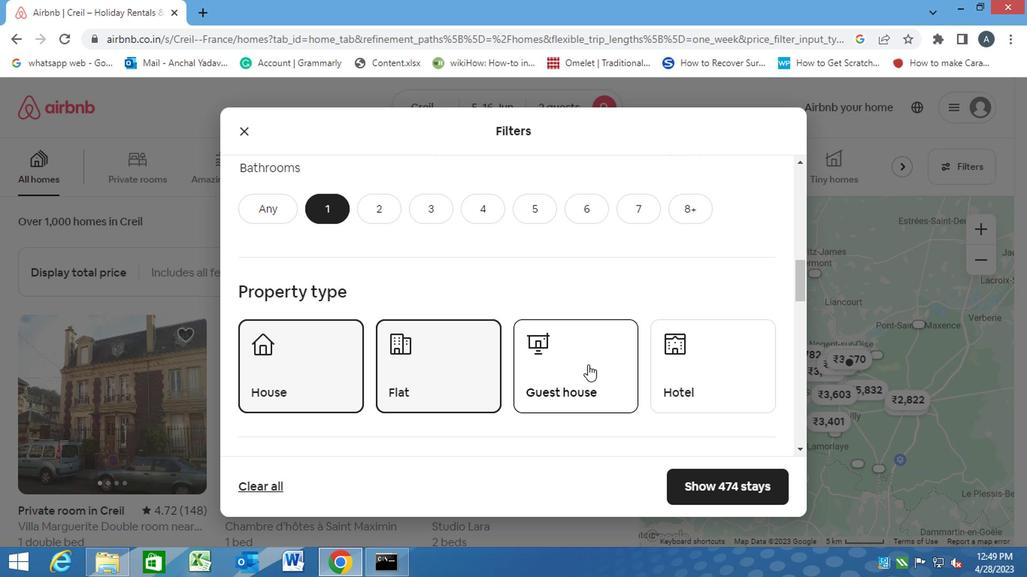 
Action: Mouse moved to (675, 364)
Screenshot: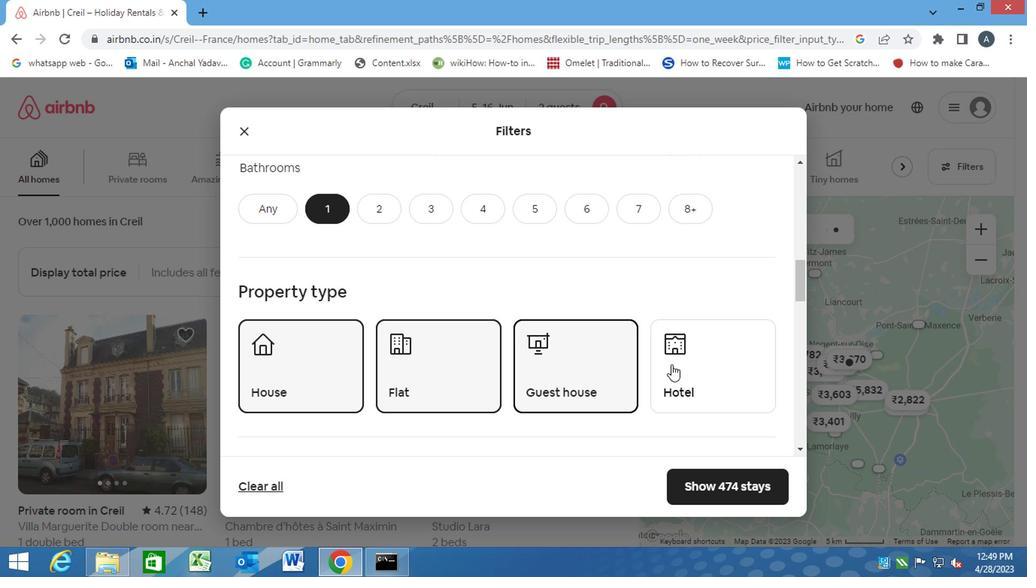 
Action: Mouse pressed left at (675, 364)
Screenshot: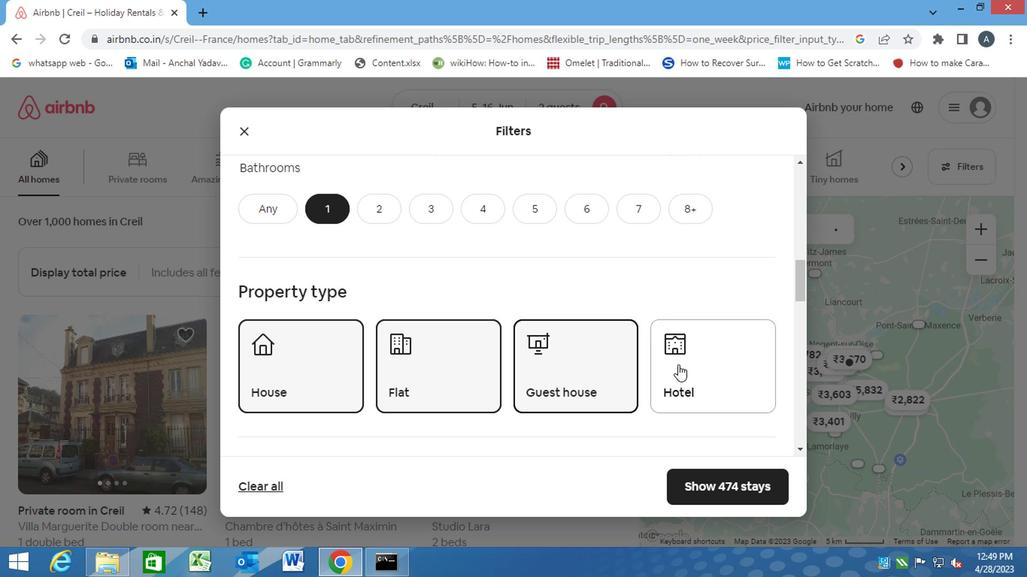 
Action: Mouse moved to (443, 408)
Screenshot: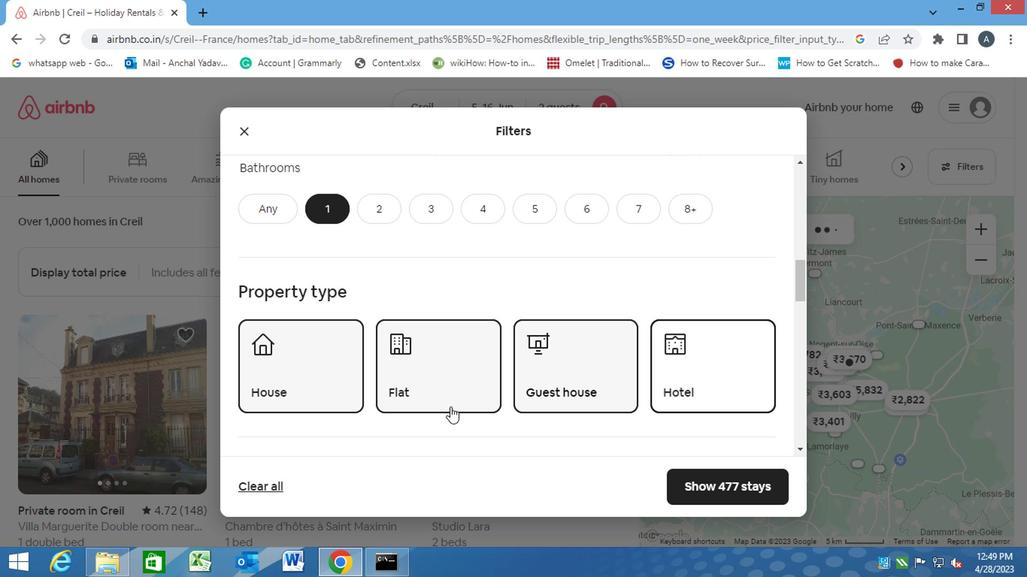
Action: Mouse scrolled (443, 407) with delta (0, -1)
Screenshot: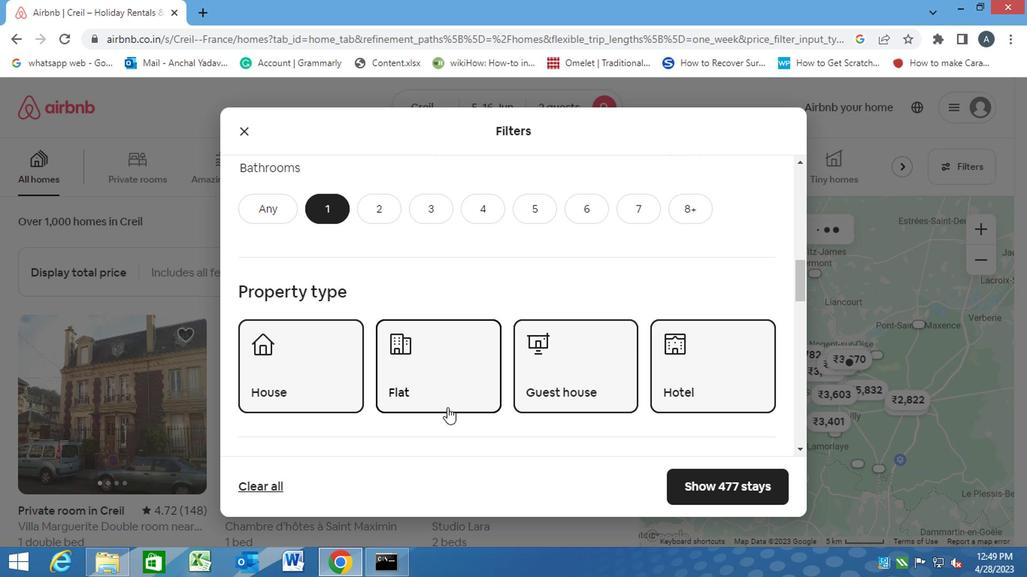 
Action: Mouse scrolled (443, 407) with delta (0, -1)
Screenshot: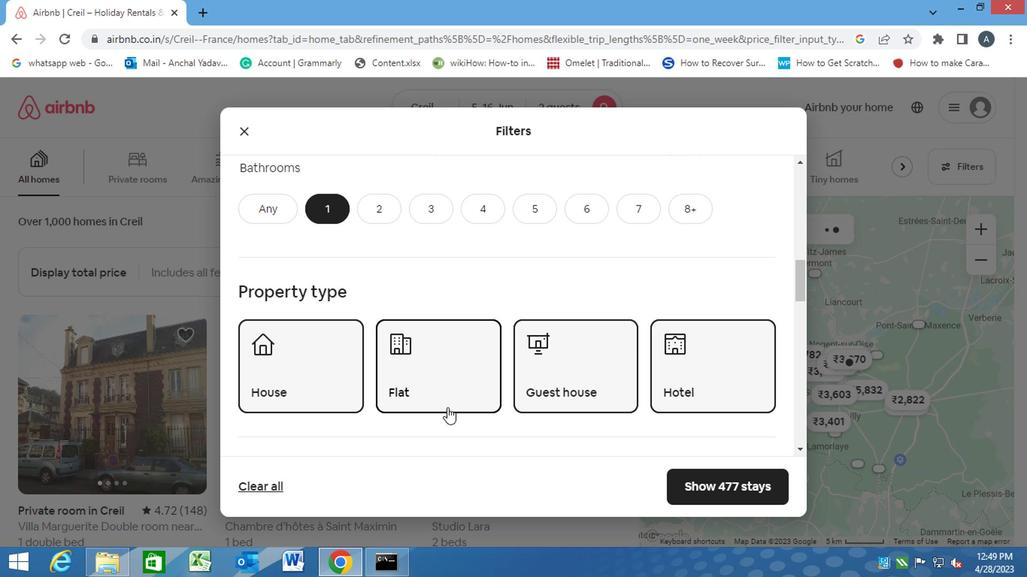 
Action: Mouse scrolled (443, 407) with delta (0, -1)
Screenshot: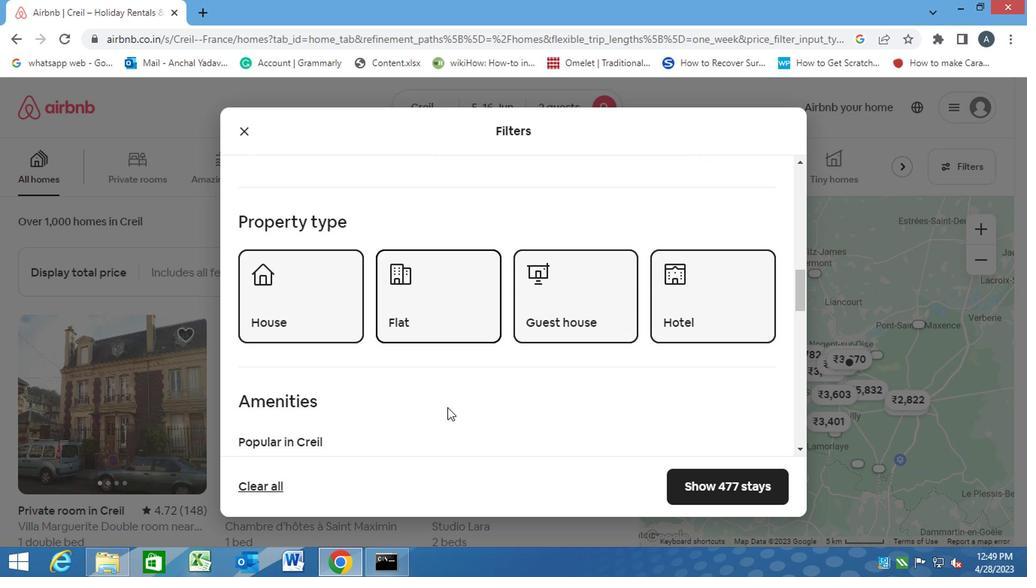 
Action: Mouse moved to (241, 351)
Screenshot: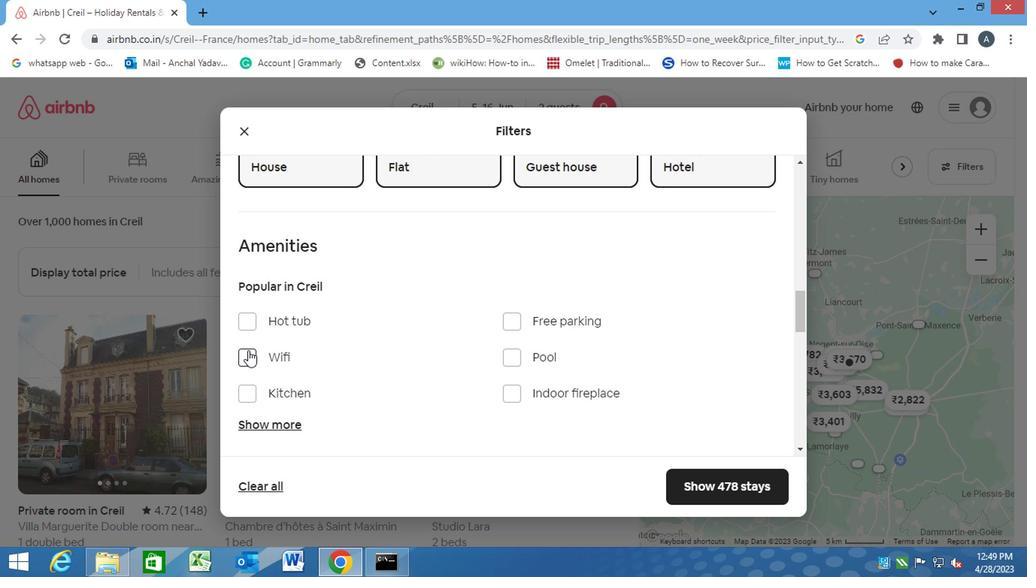 
Action: Mouse pressed left at (241, 351)
Screenshot: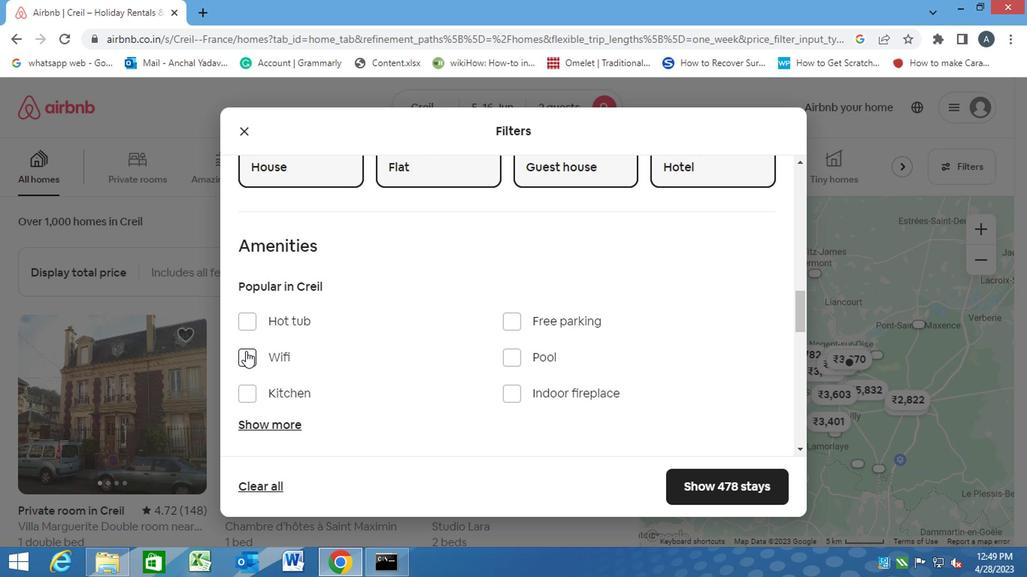 
Action: Mouse moved to (482, 415)
Screenshot: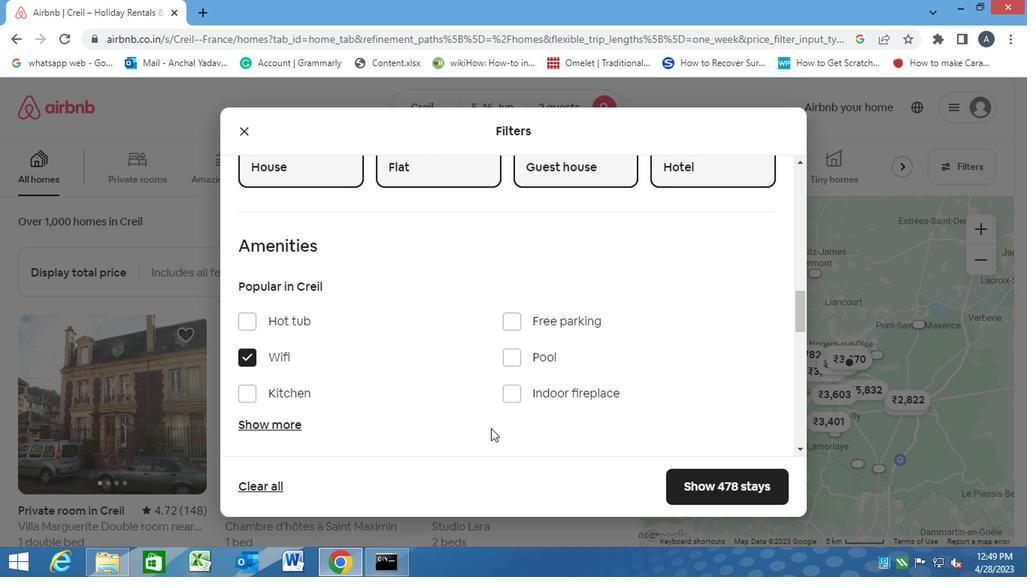 
Action: Mouse scrolled (482, 414) with delta (0, -1)
Screenshot: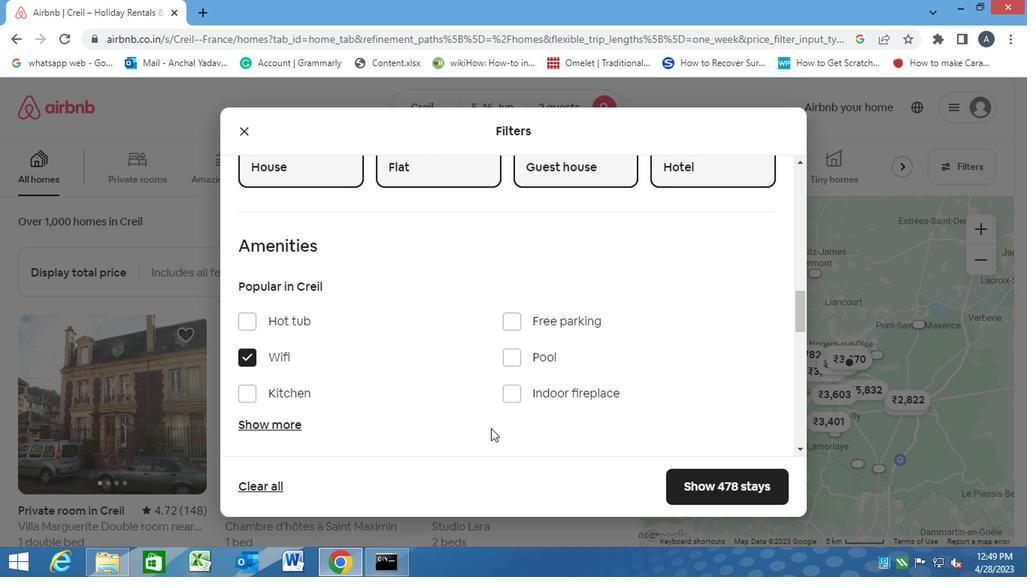 
Action: Mouse moved to (278, 355)
Screenshot: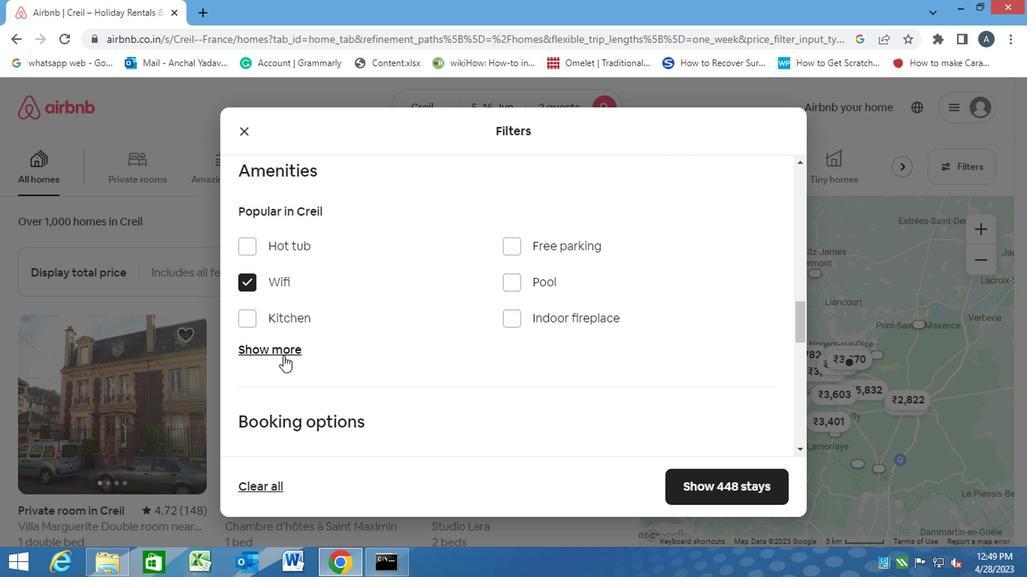 
Action: Mouse pressed left at (278, 355)
Screenshot: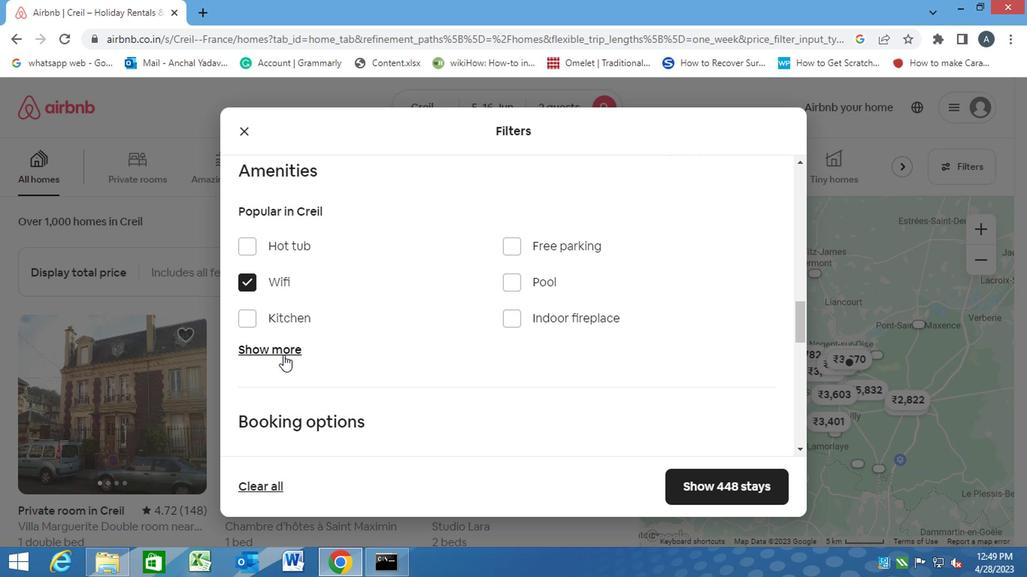 
Action: Mouse moved to (337, 362)
Screenshot: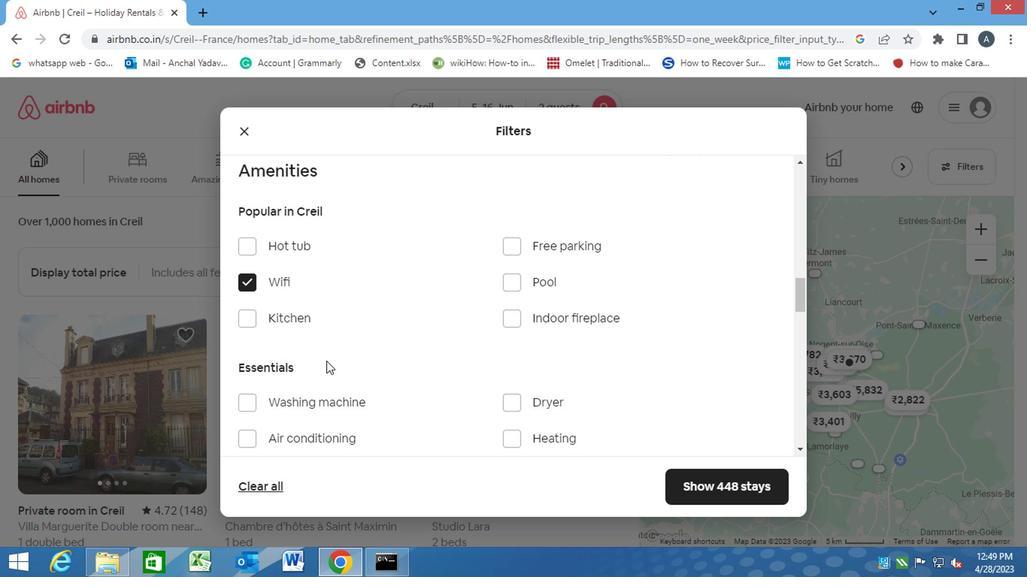
Action: Mouse scrolled (337, 362) with delta (0, 0)
Screenshot: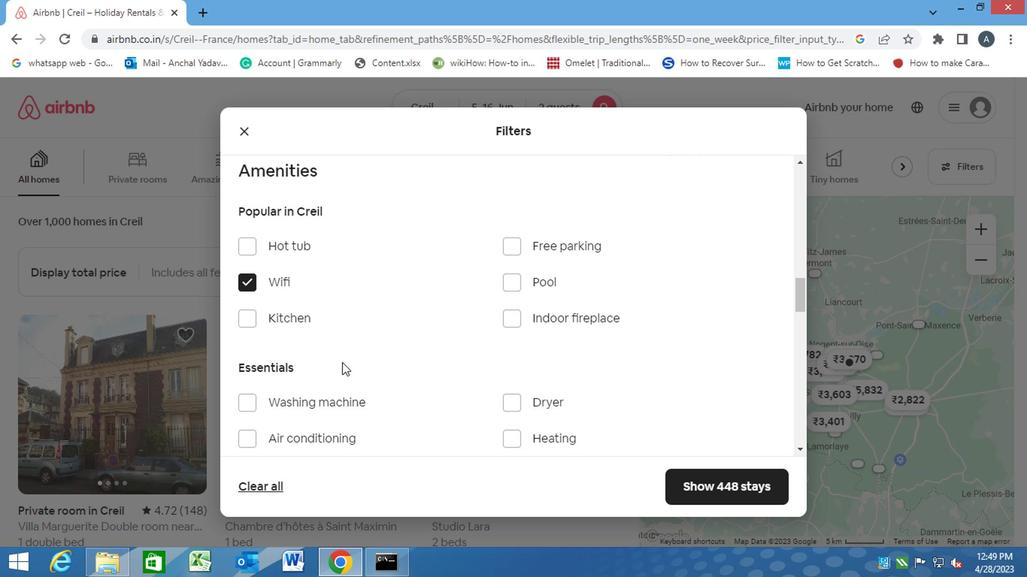 
Action: Mouse moved to (247, 326)
Screenshot: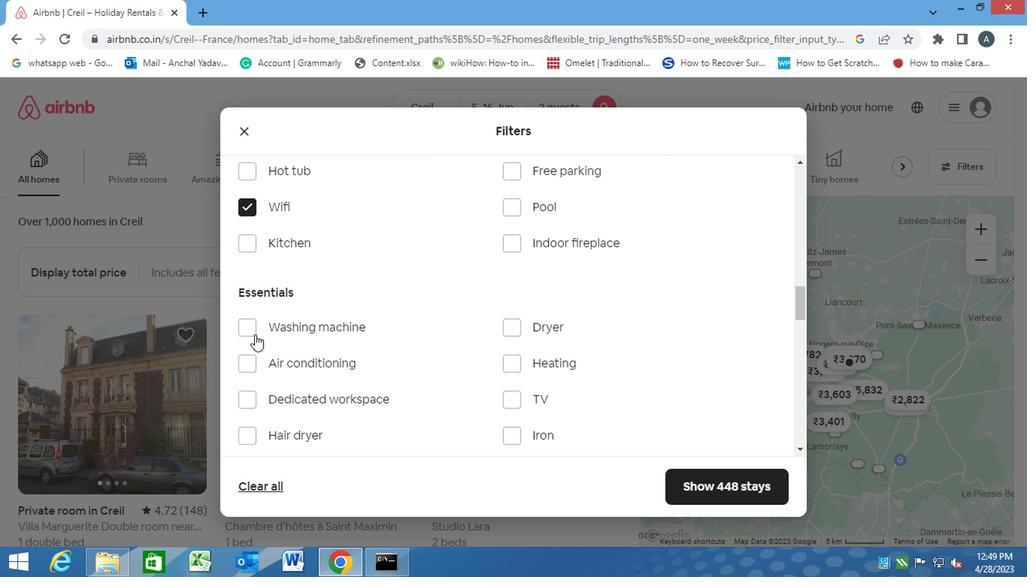 
Action: Mouse pressed left at (247, 326)
Screenshot: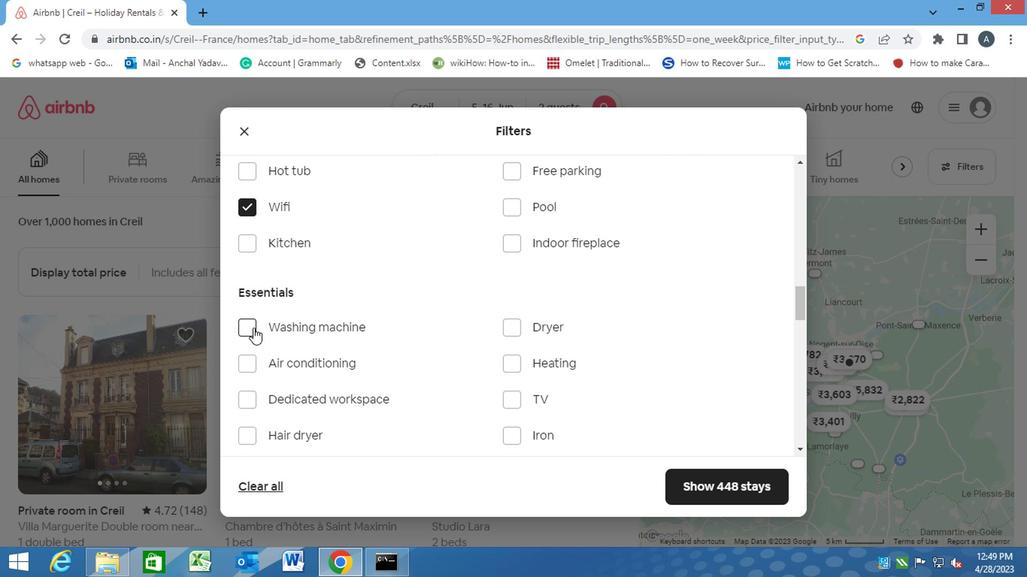 
Action: Mouse moved to (437, 373)
Screenshot: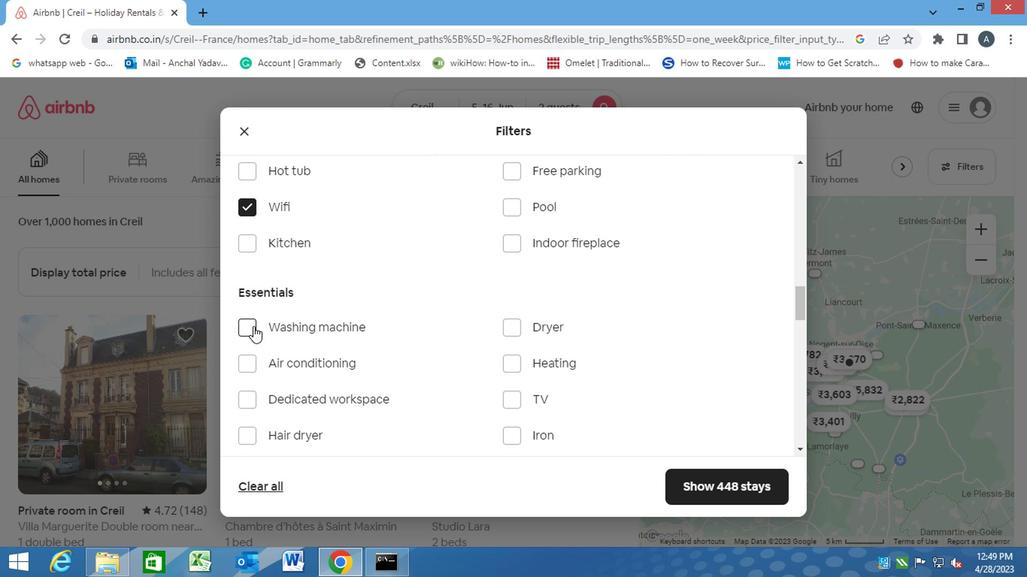 
Action: Mouse scrolled (437, 372) with delta (0, -1)
Screenshot: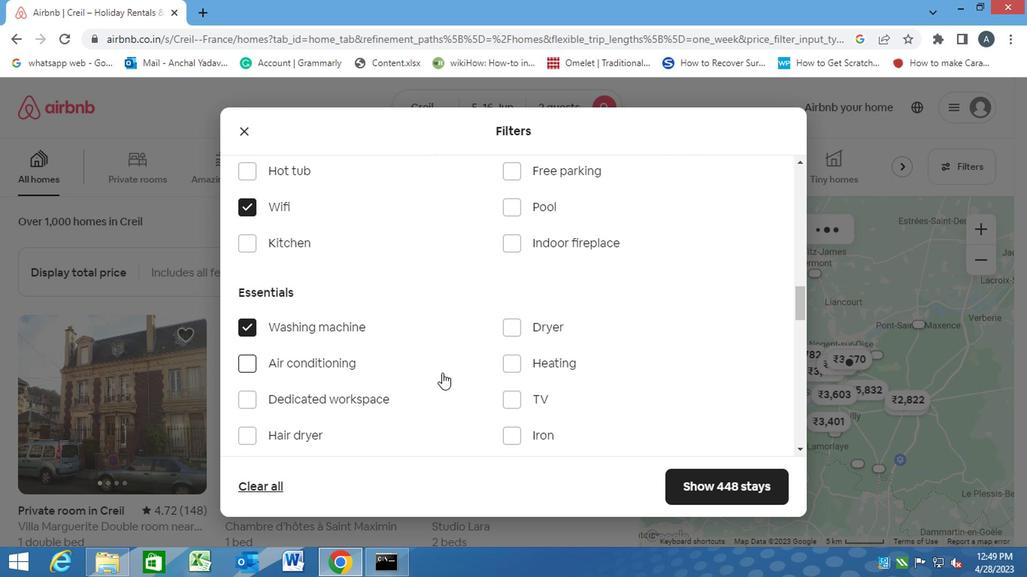 
Action: Mouse scrolled (437, 372) with delta (0, -1)
Screenshot: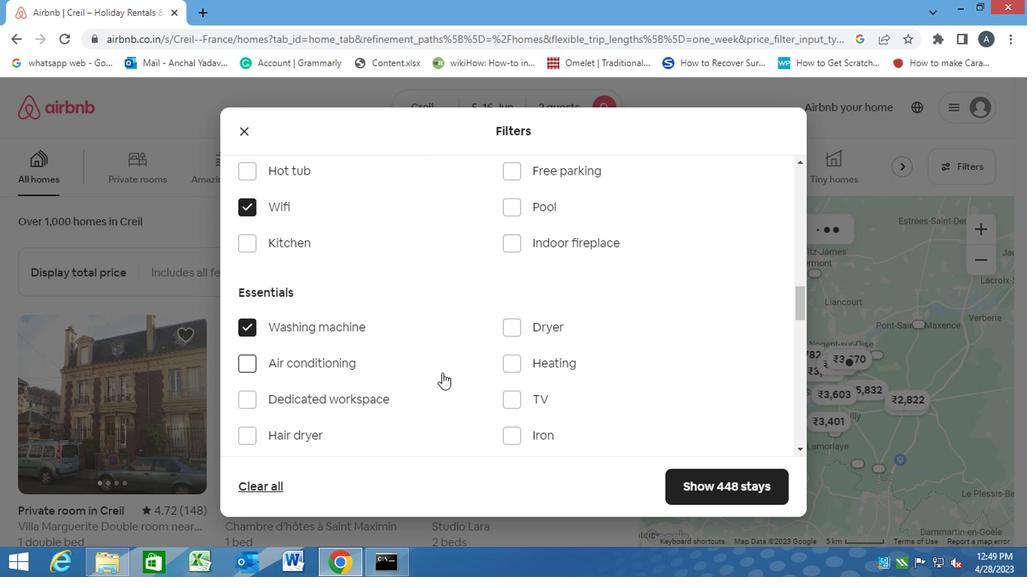 
Action: Mouse scrolled (437, 372) with delta (0, -1)
Screenshot: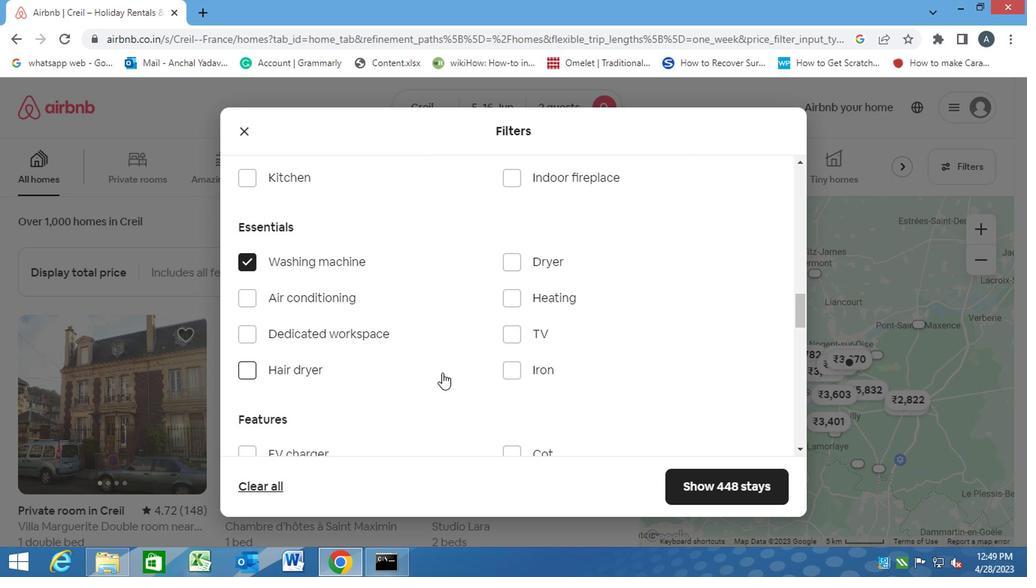
Action: Mouse moved to (442, 370)
Screenshot: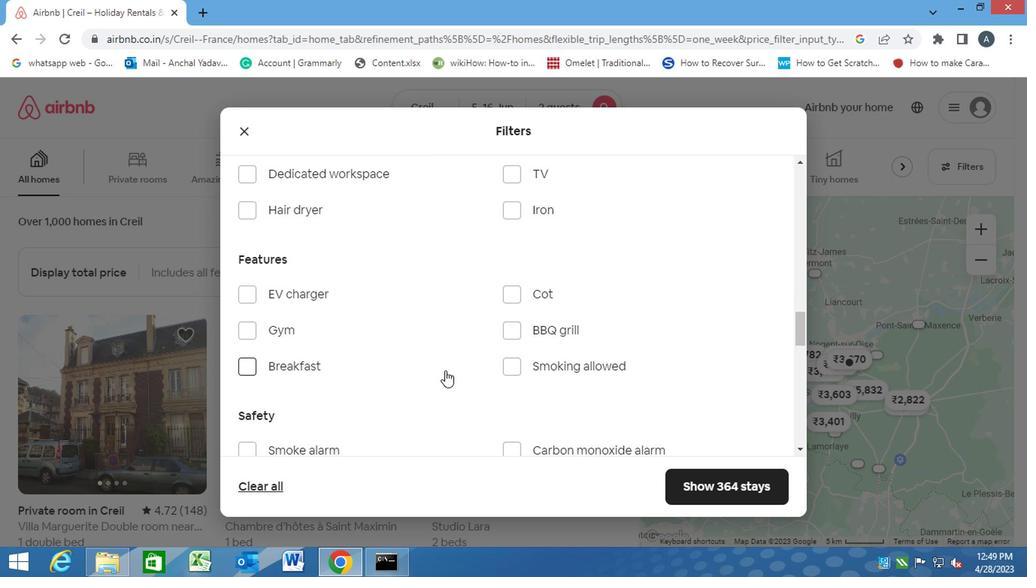 
Action: Mouse scrolled (442, 370) with delta (0, 0)
Screenshot: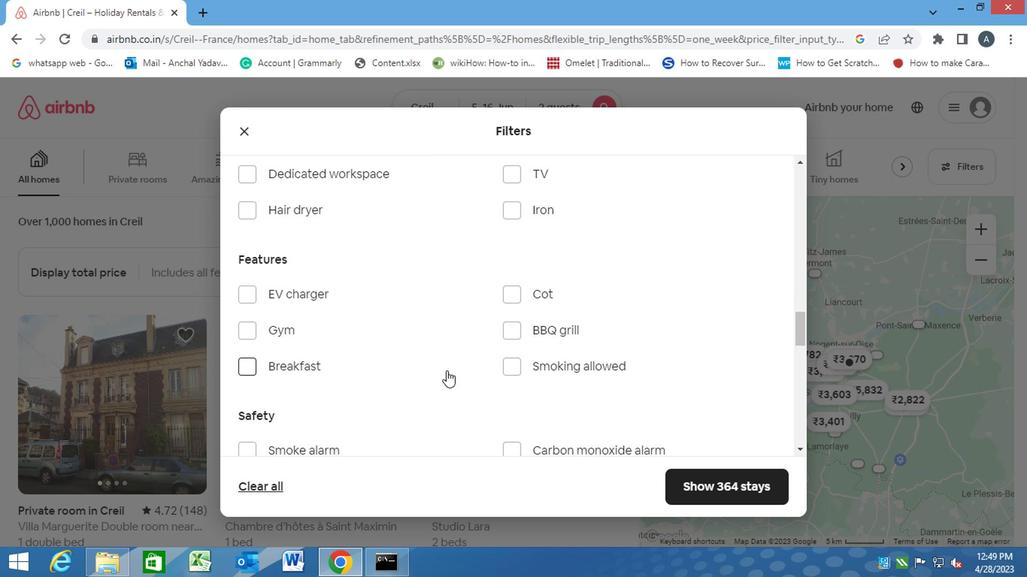 
Action: Mouse scrolled (442, 370) with delta (0, 0)
Screenshot: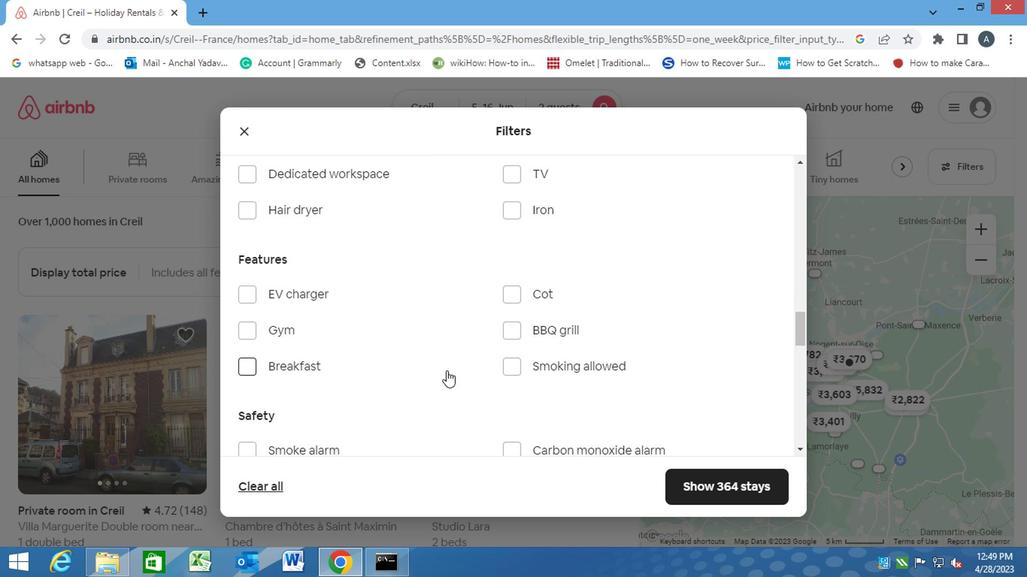 
Action: Mouse scrolled (442, 370) with delta (0, 0)
Screenshot: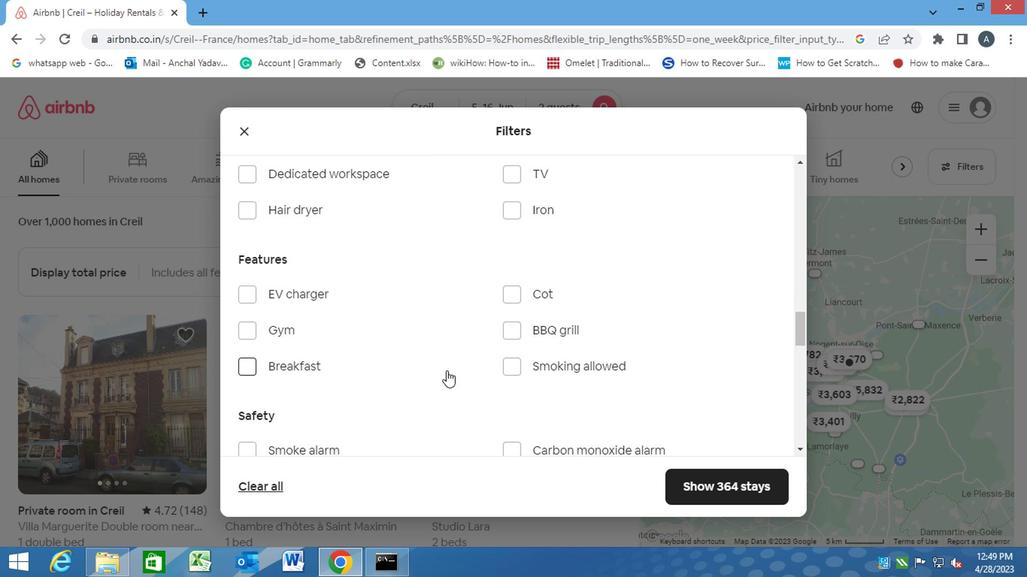 
Action: Mouse moved to (745, 424)
Screenshot: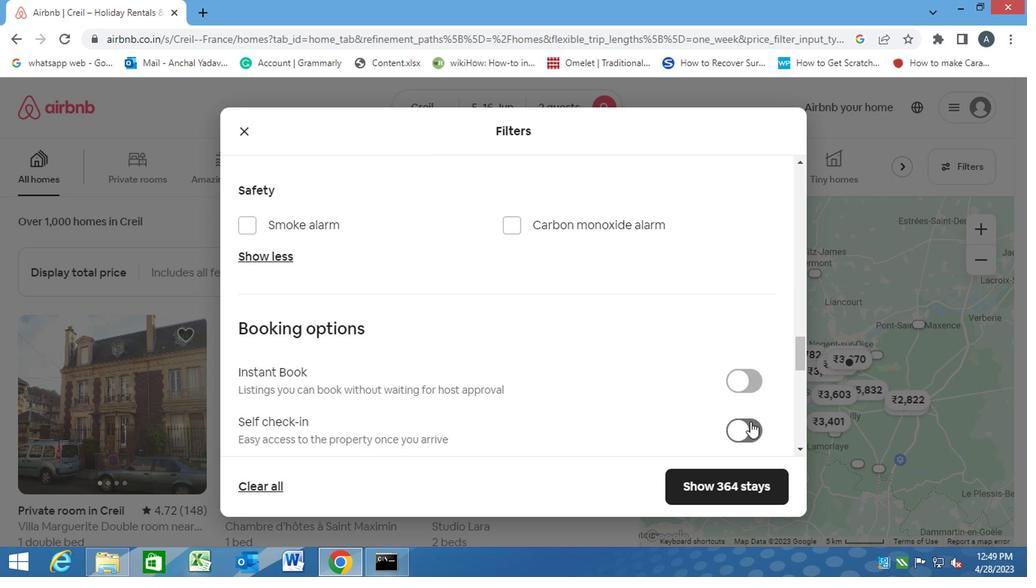 
Action: Mouse pressed left at (745, 424)
Screenshot: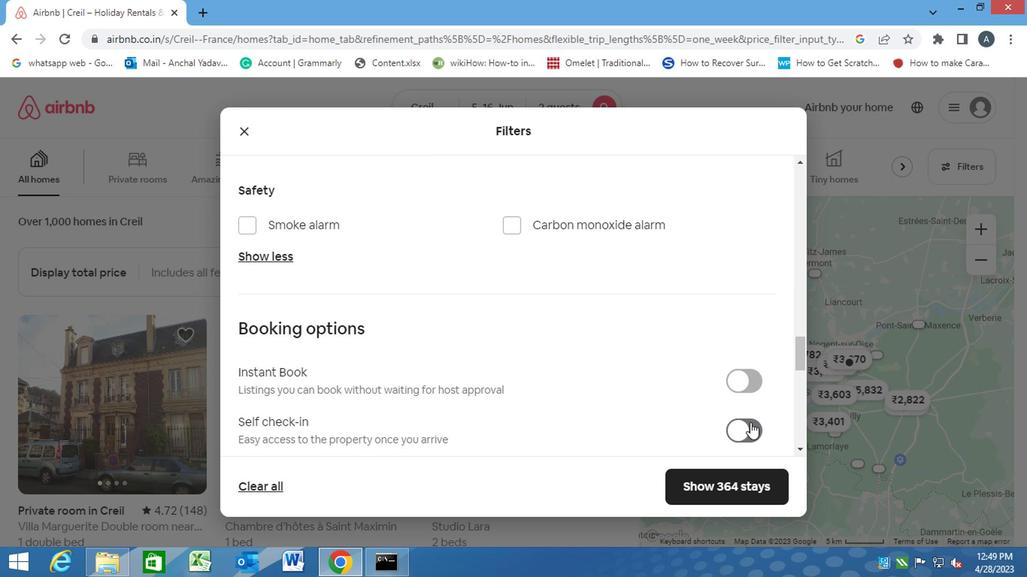 
Action: Mouse moved to (622, 424)
Screenshot: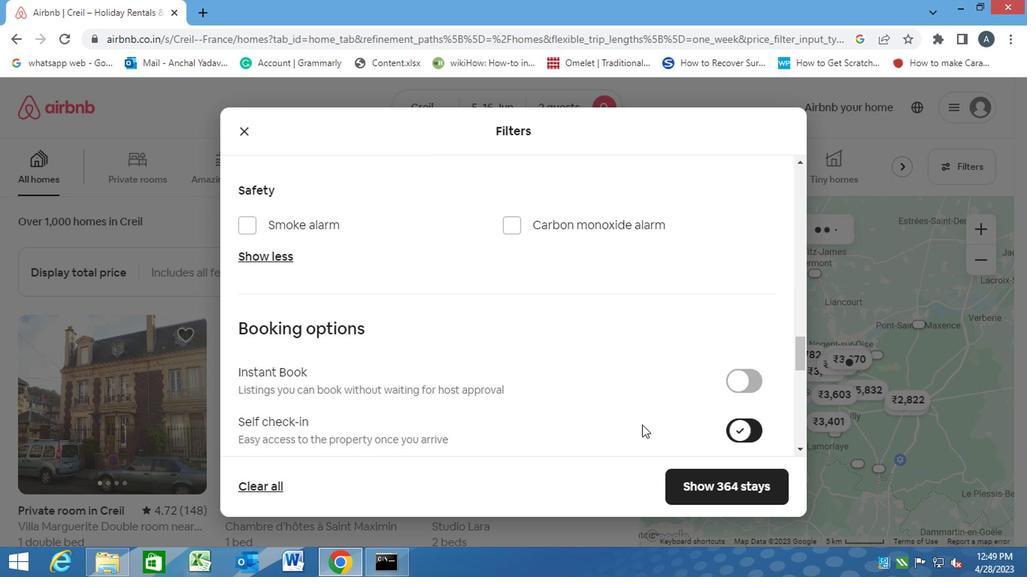 
Action: Mouse scrolled (622, 423) with delta (0, -1)
Screenshot: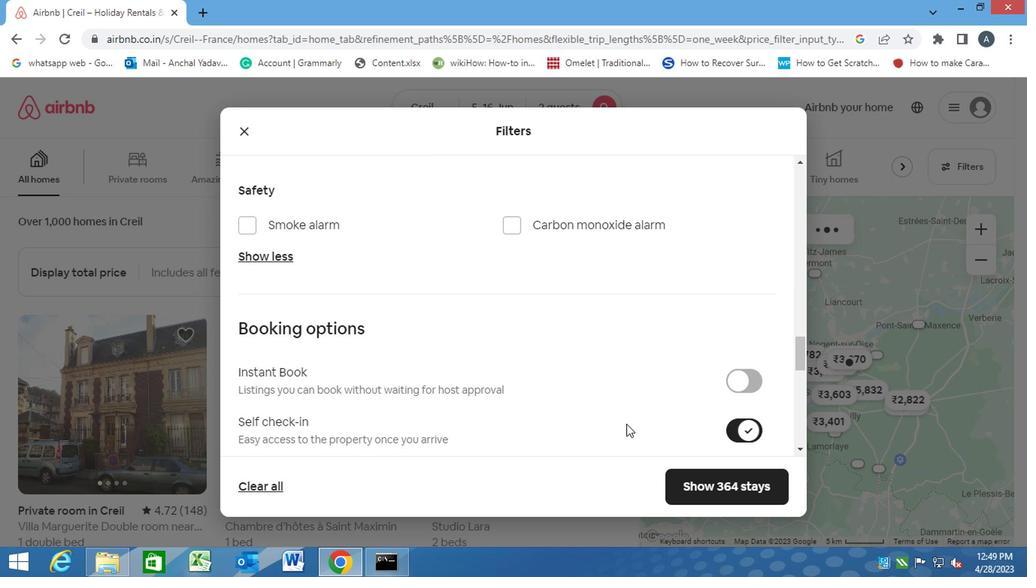 
Action: Mouse scrolled (622, 423) with delta (0, -1)
Screenshot: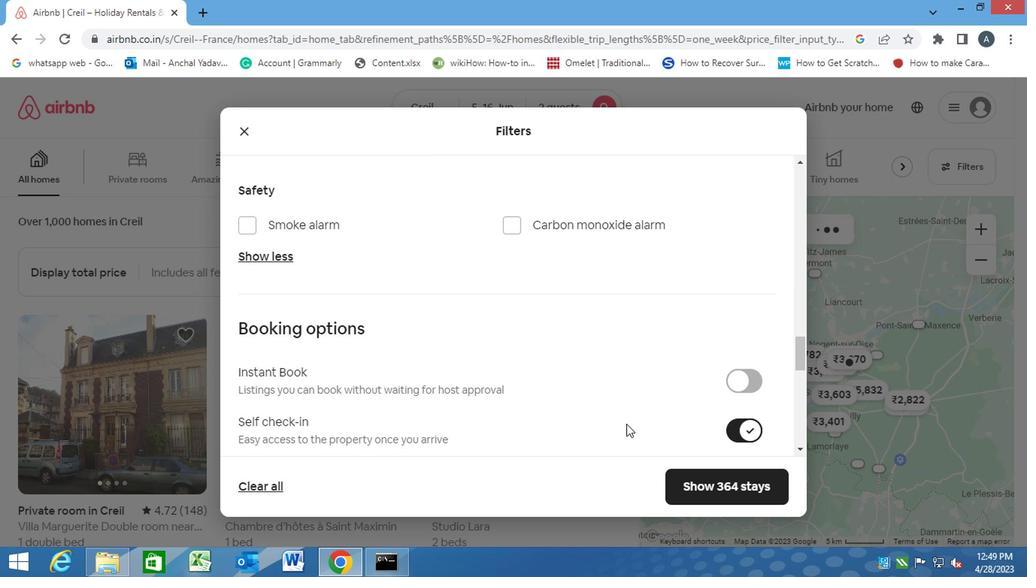 
Action: Mouse scrolled (622, 423) with delta (0, -1)
Screenshot: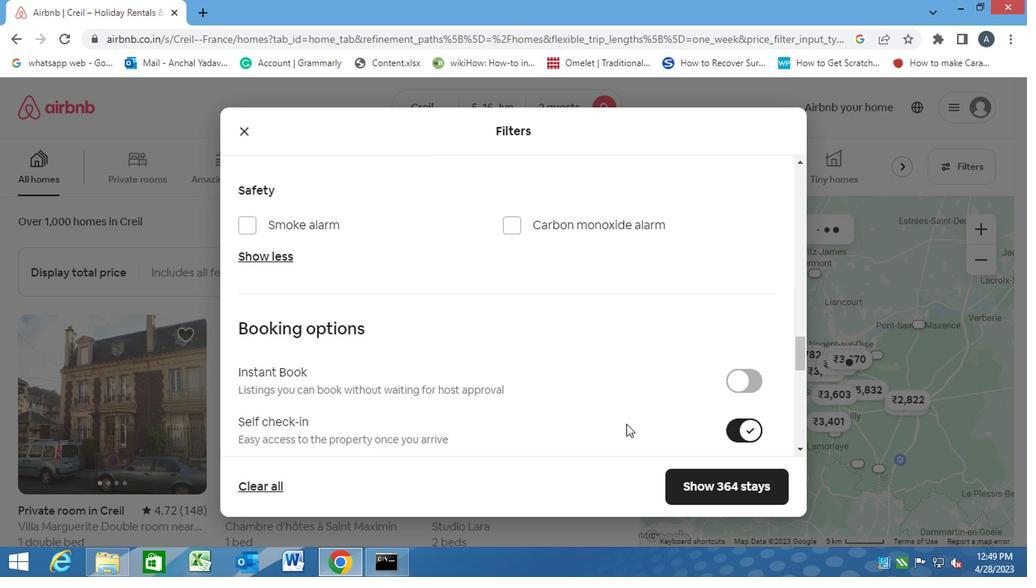 
Action: Mouse moved to (483, 359)
Screenshot: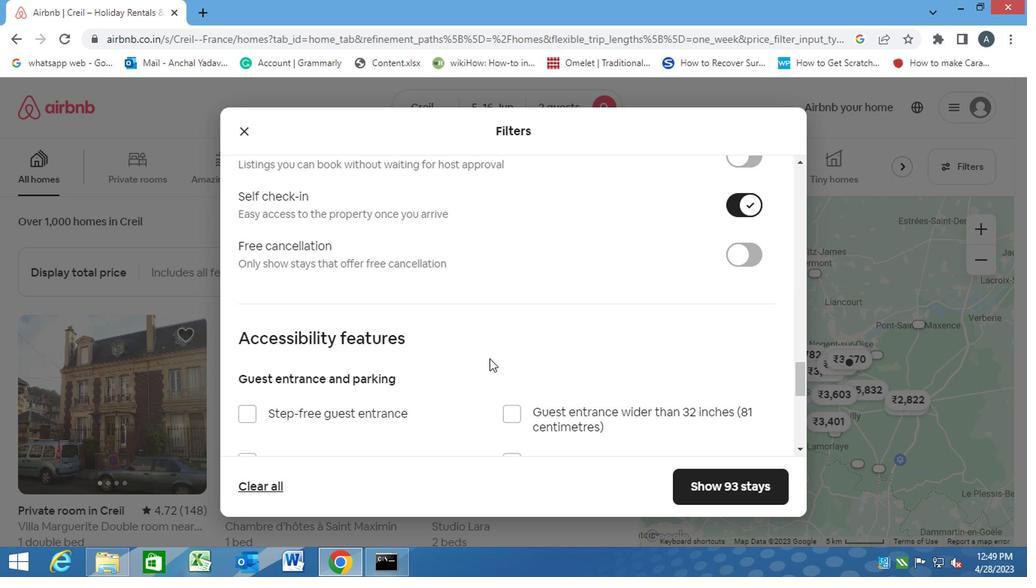 
Action: Mouse scrolled (483, 357) with delta (0, -1)
Screenshot: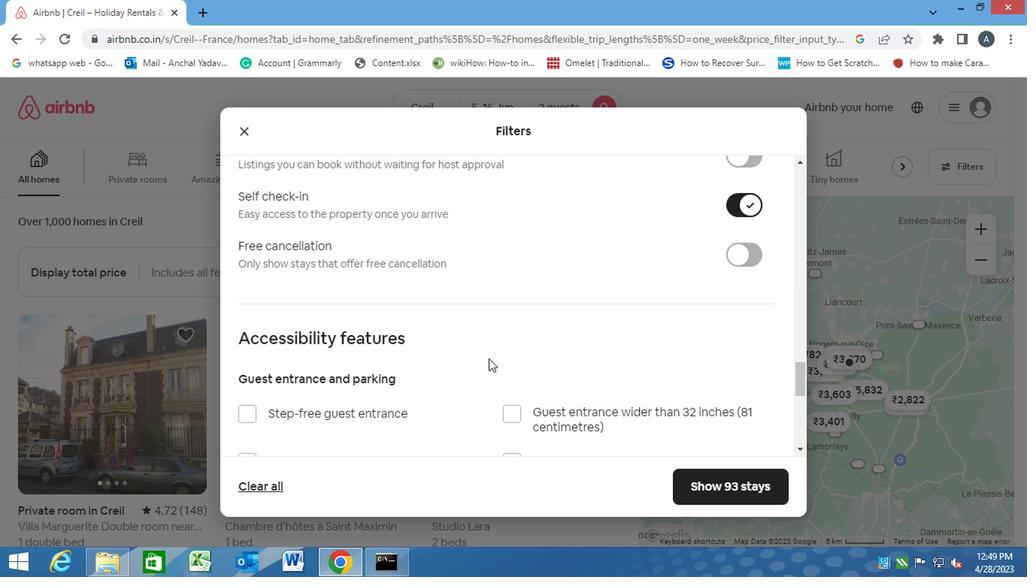 
Action: Mouse scrolled (483, 357) with delta (0, -1)
Screenshot: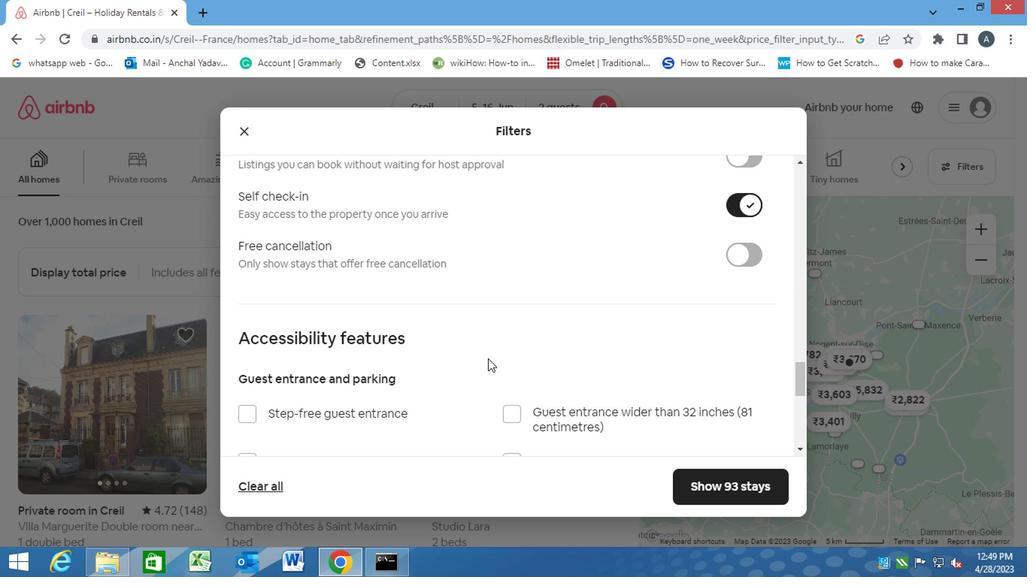 
Action: Mouse moved to (483, 359)
Screenshot: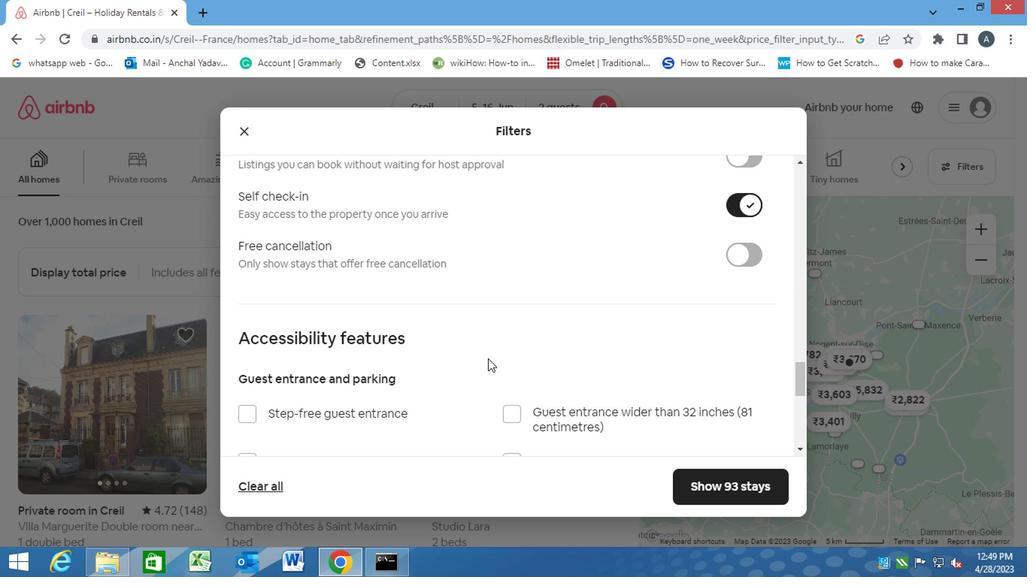
Action: Mouse scrolled (483, 357) with delta (0, -1)
Screenshot: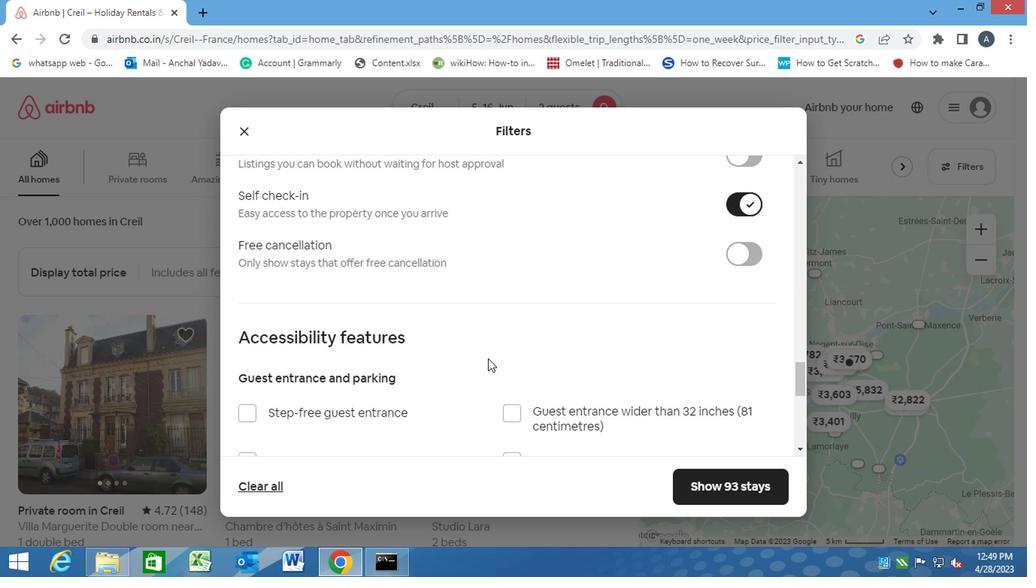 
Action: Mouse moved to (483, 359)
Screenshot: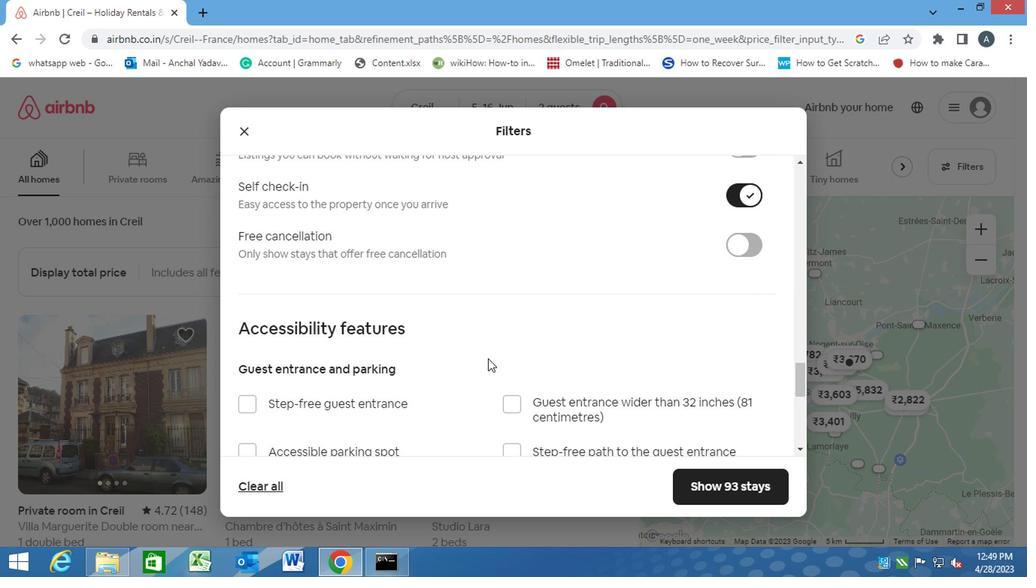 
Action: Mouse scrolled (483, 357) with delta (0, -1)
Screenshot: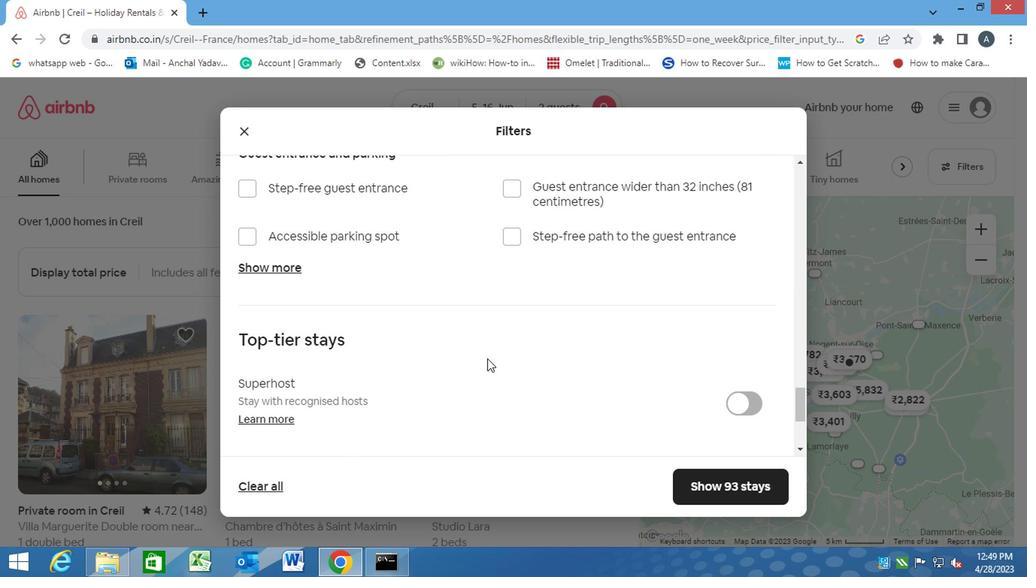 
Action: Mouse scrolled (483, 357) with delta (0, -1)
Screenshot: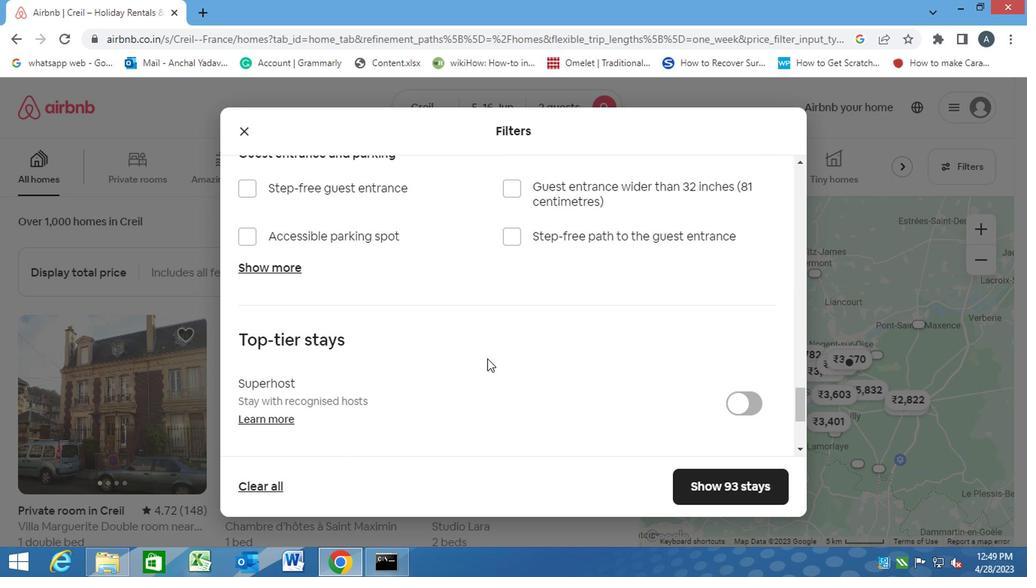 
Action: Mouse scrolled (483, 357) with delta (0, -1)
Screenshot: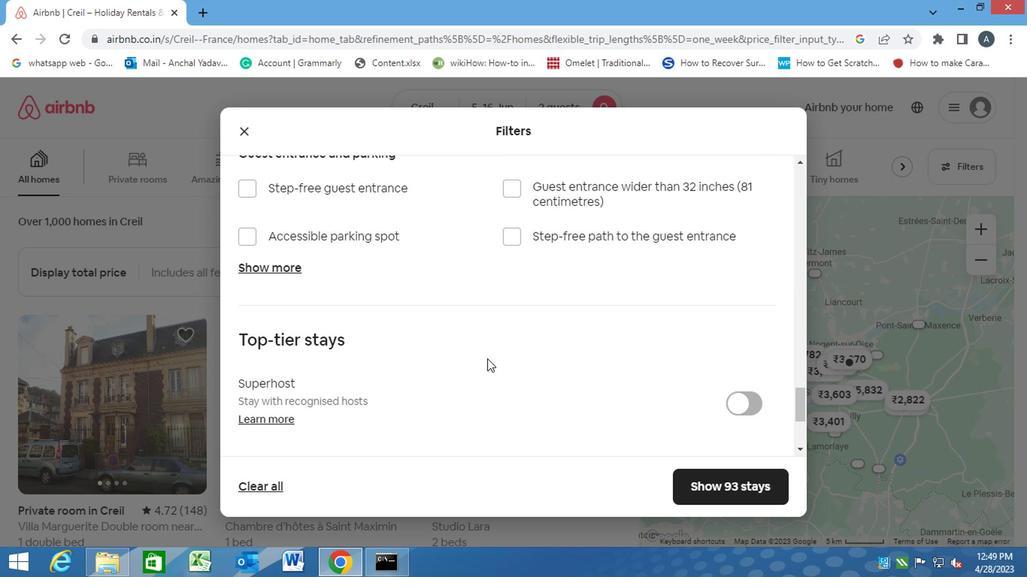 
Action: Mouse moved to (241, 353)
Screenshot: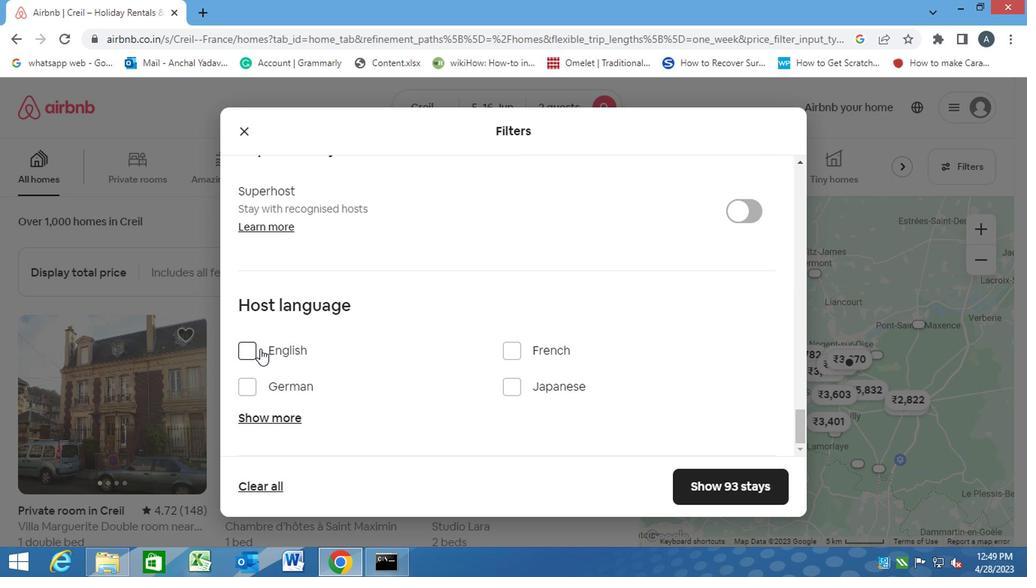 
Action: Mouse pressed left at (241, 353)
Screenshot: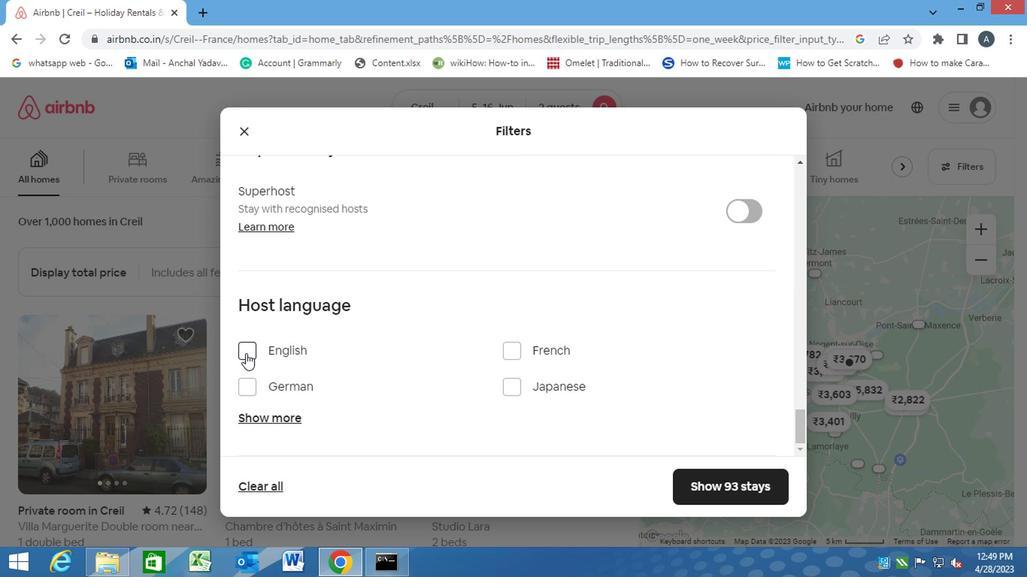 
Action: Mouse moved to (749, 484)
Screenshot: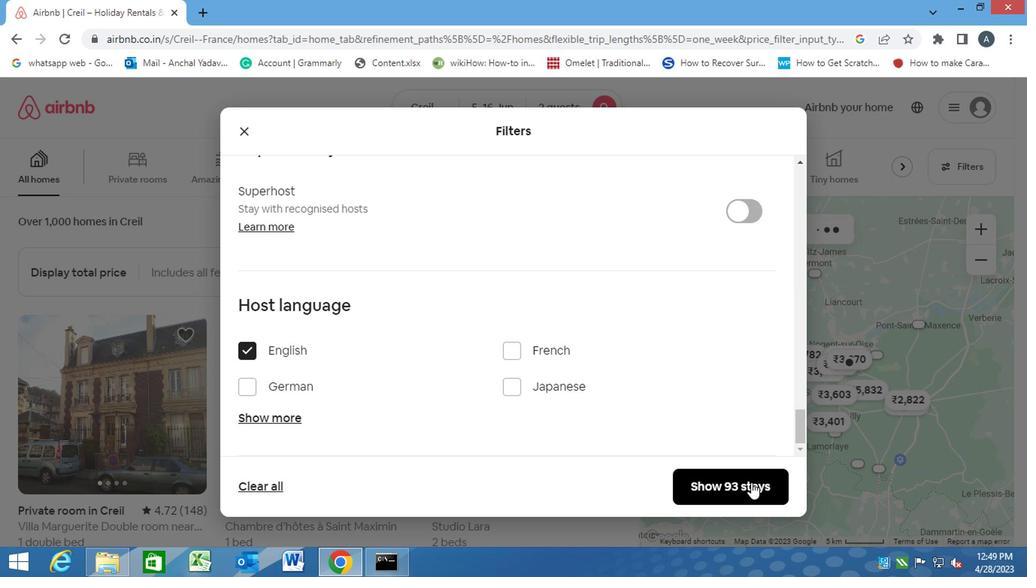 
Action: Mouse pressed left at (749, 484)
Screenshot: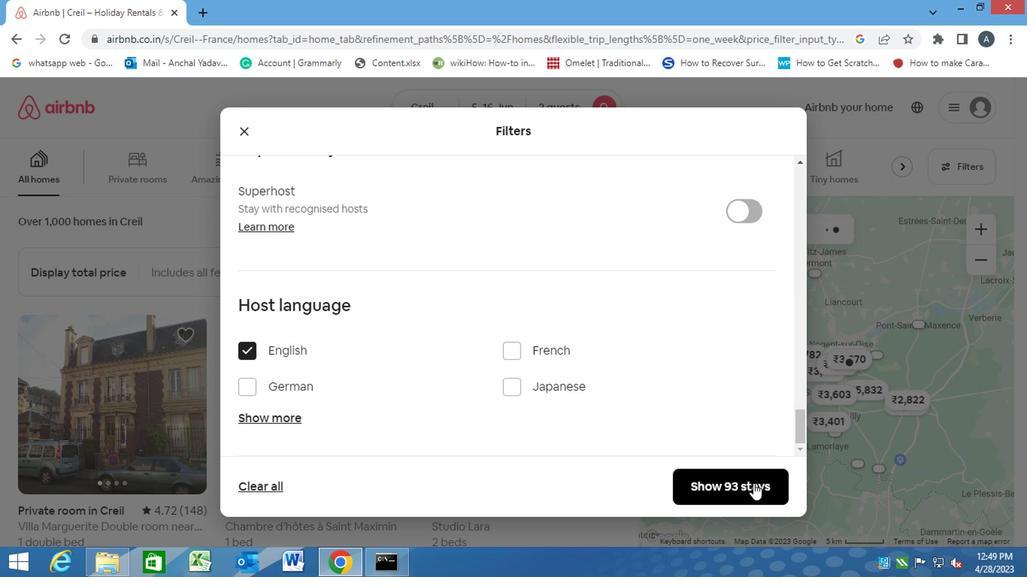 
